 Task: Add Attachment from Google Drive to Card Card0000000039 in Board Board0000000010 in Workspace WS0000000004 in Trello. Add Cover Orange to Card Card0000000039 in Board Board0000000010 in Workspace WS0000000004 in Trello. Add "Add Label …" with "Title" Title0000000039 to Button Button0000000039 to Card Card0000000039 in Board Board0000000010 in Workspace WS0000000004 in Trello. Add Description DS0000000039 to Card Card0000000039 in Board Board0000000010 in Workspace WS0000000004 in Trello. Add Comment CM0000000039 to Card Card0000000039 in Board Board0000000010 in Workspace WS0000000004 in Trello
Action: Mouse moved to (836, 487)
Screenshot: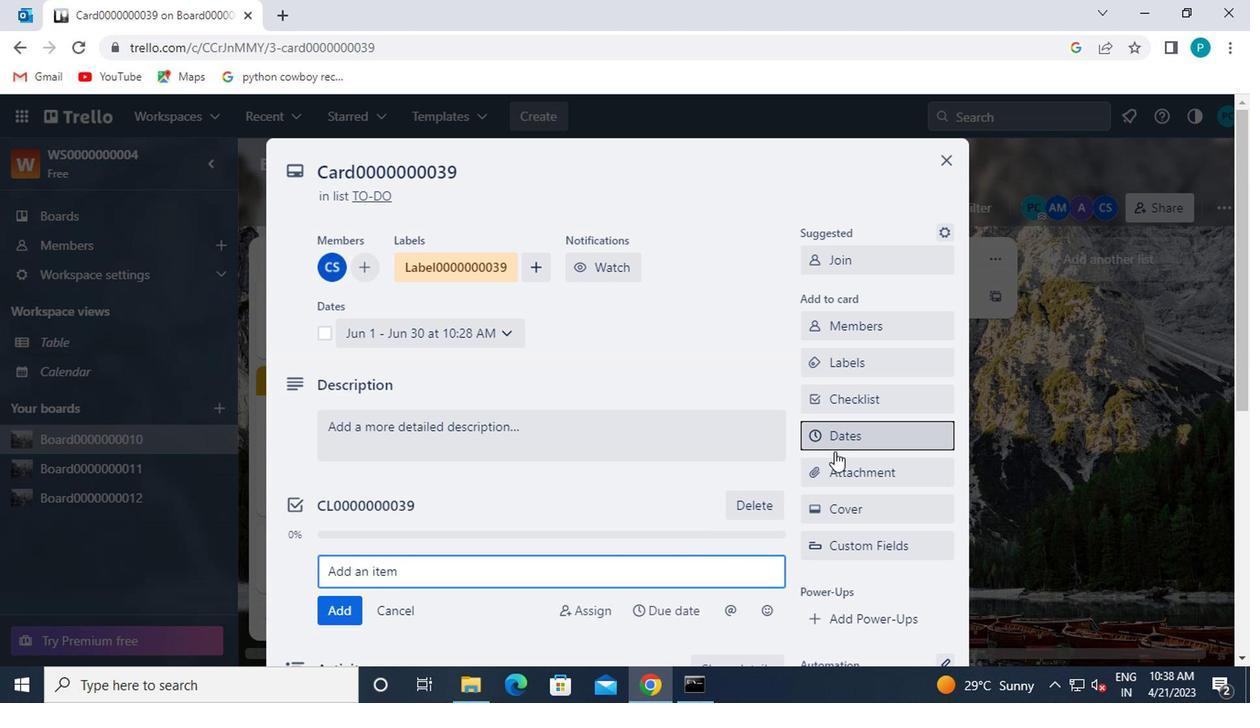 
Action: Mouse pressed left at (836, 487)
Screenshot: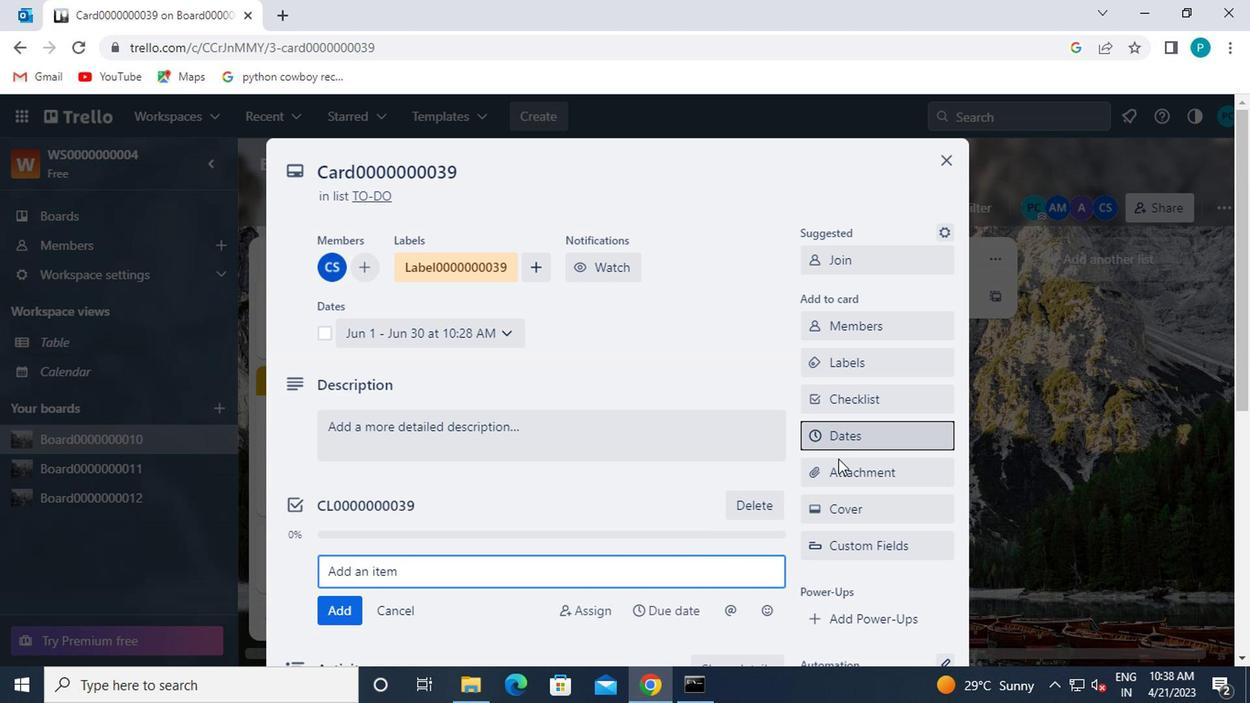 
Action: Mouse moved to (826, 259)
Screenshot: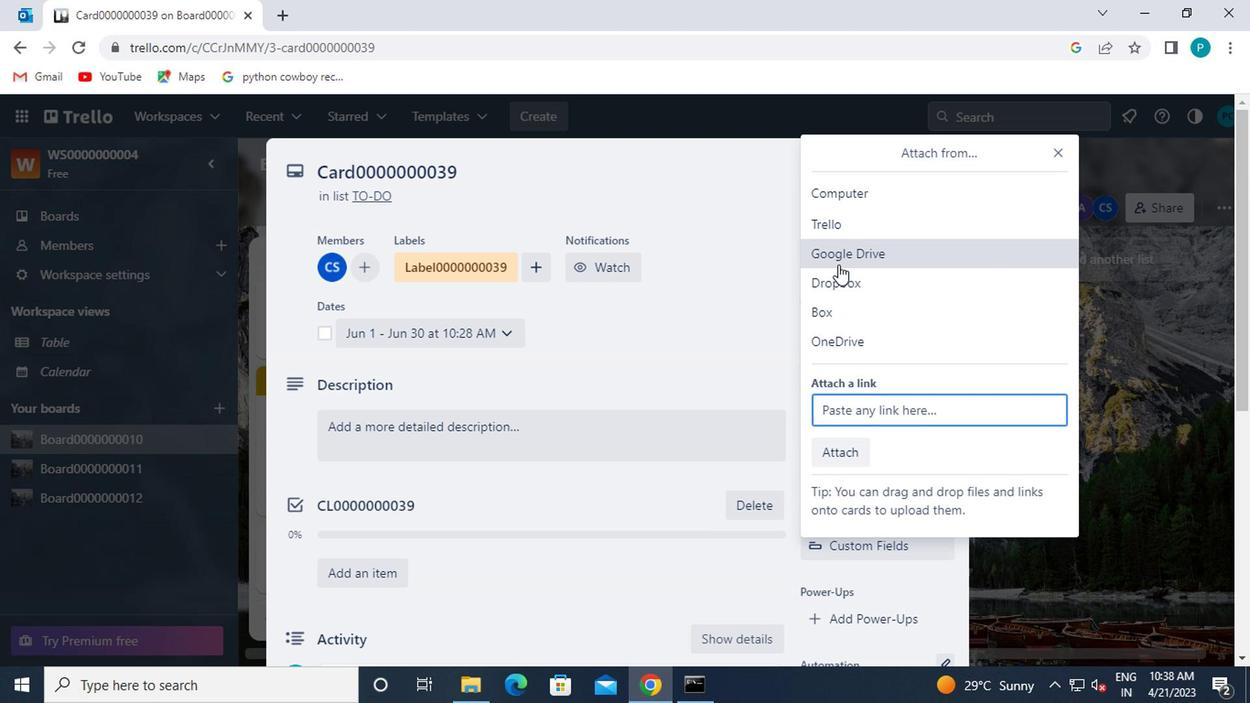 
Action: Mouse pressed left at (826, 259)
Screenshot: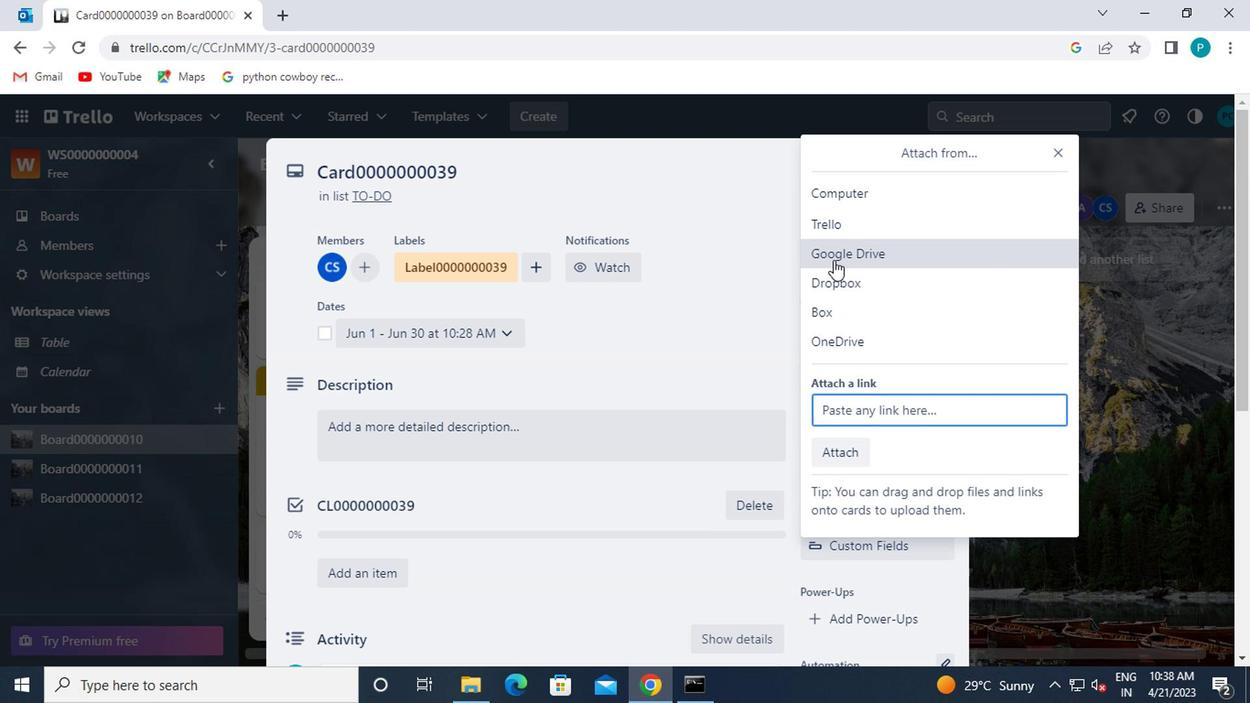 
Action: Mouse moved to (356, 435)
Screenshot: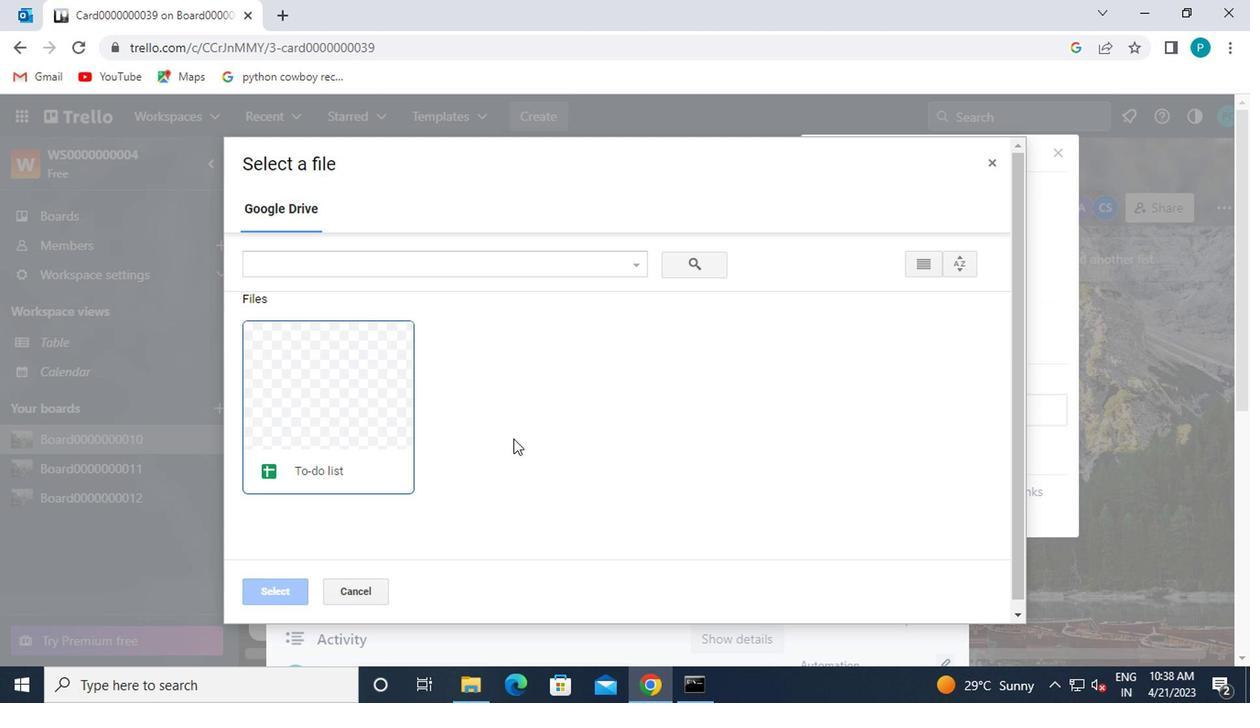 
Action: Mouse pressed left at (356, 435)
Screenshot: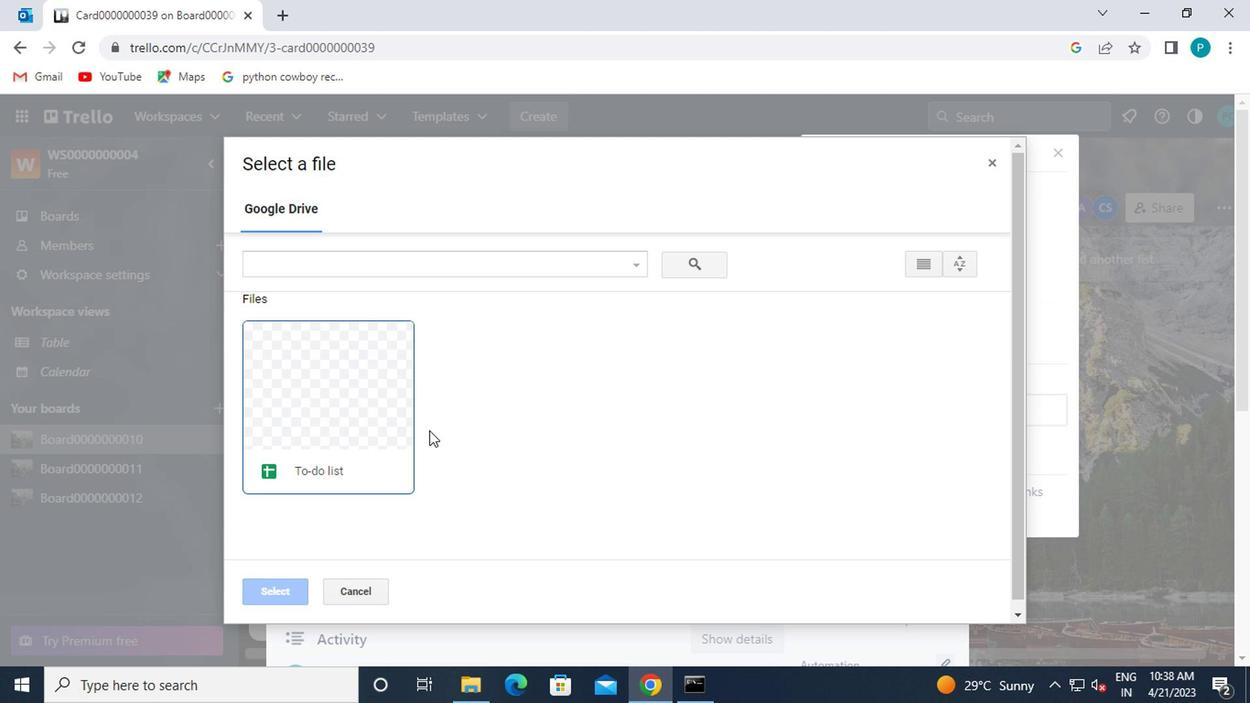 
Action: Mouse moved to (244, 608)
Screenshot: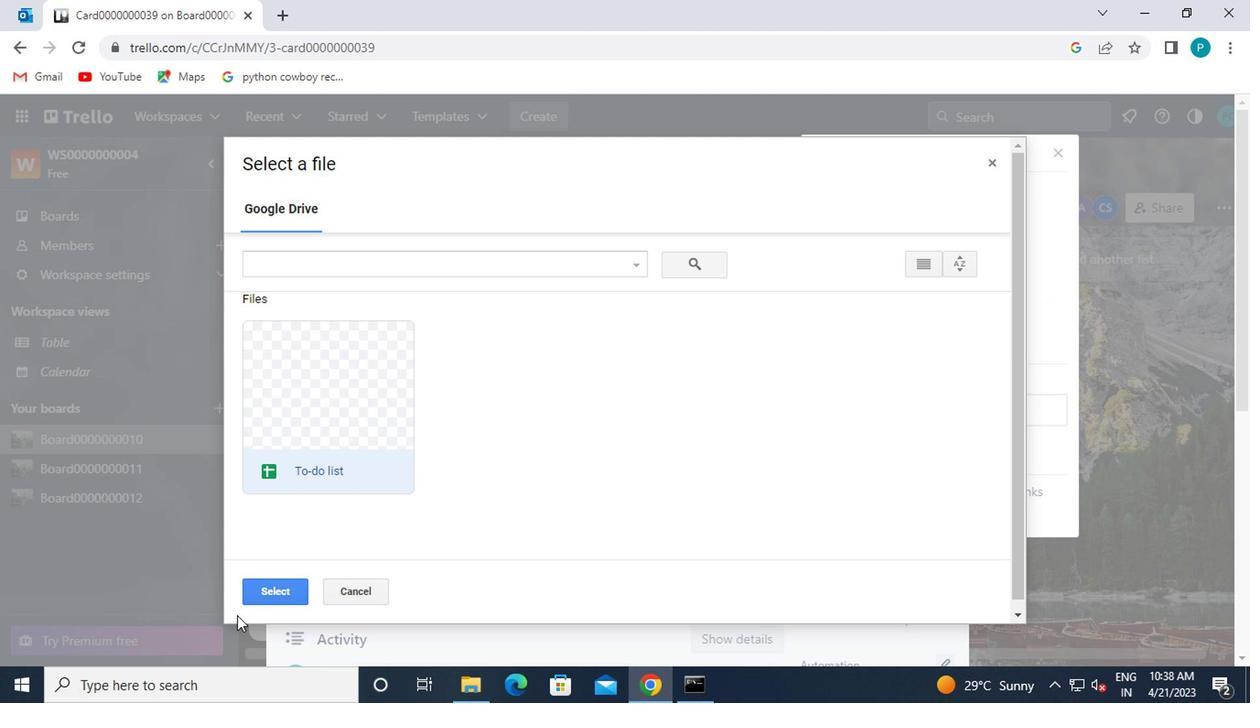 
Action: Mouse pressed left at (244, 608)
Screenshot: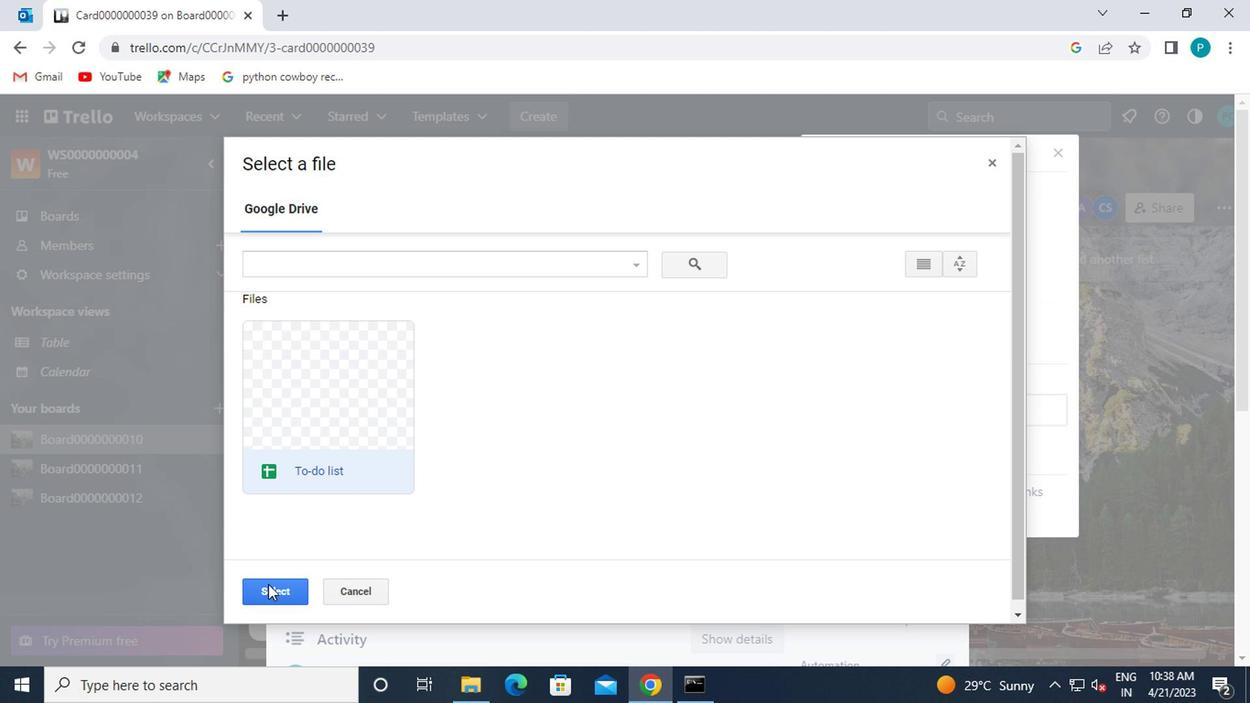 
Action: Mouse moved to (857, 420)
Screenshot: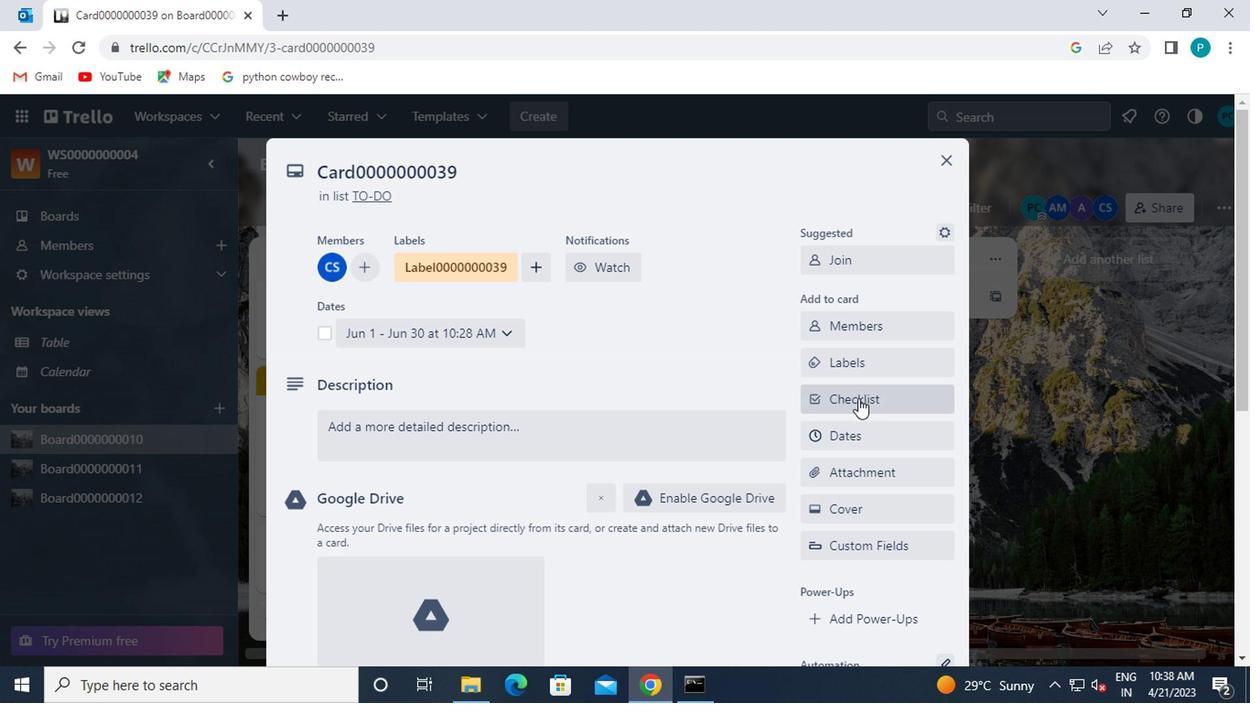 
Action: Mouse scrolled (857, 419) with delta (0, -1)
Screenshot: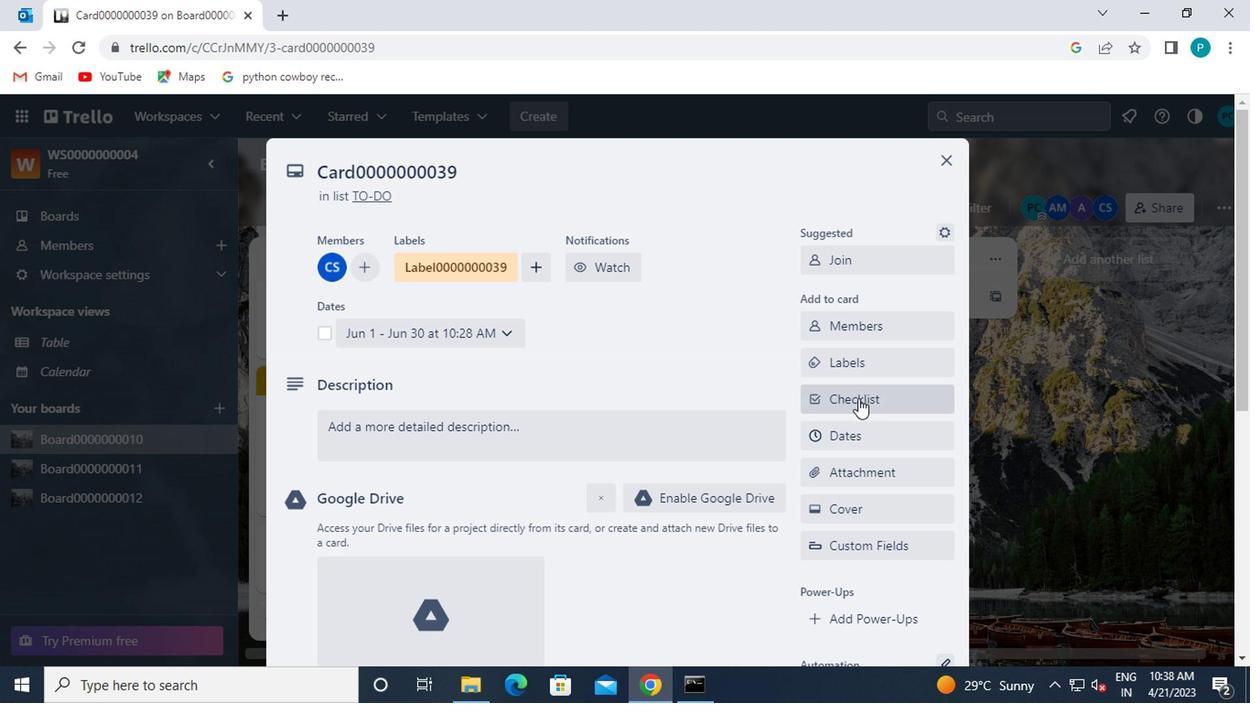 
Action: Mouse moved to (857, 421)
Screenshot: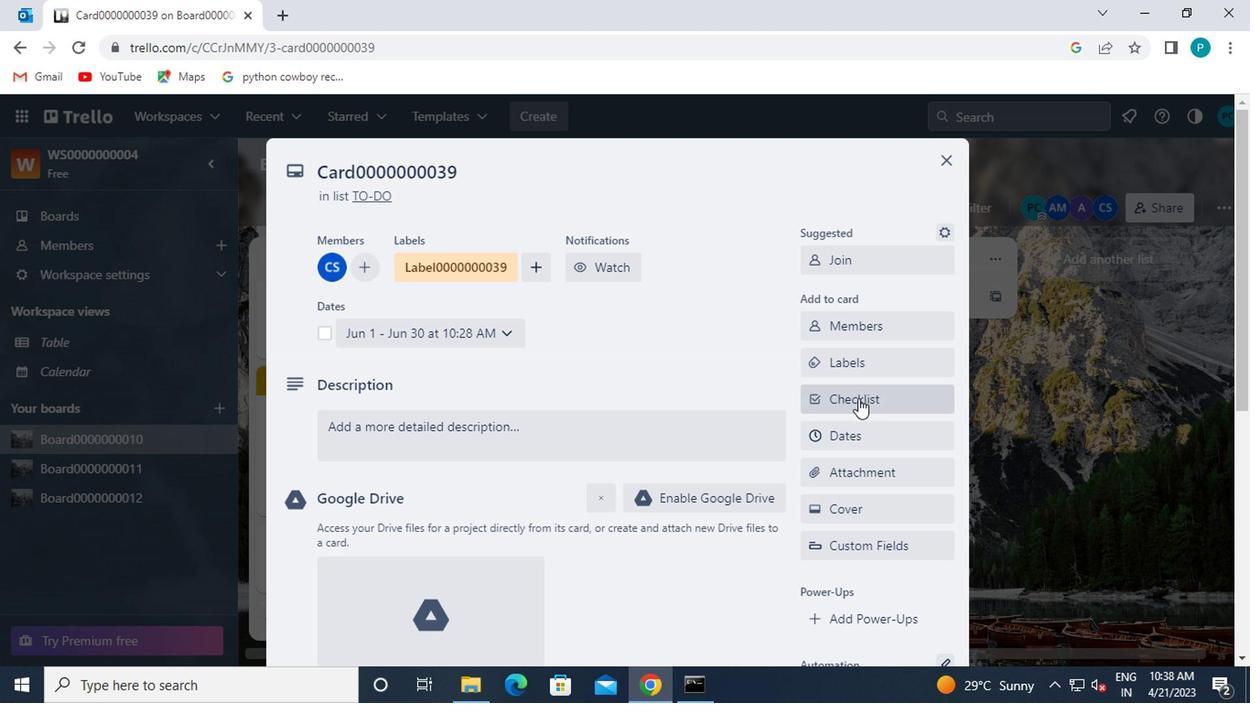 
Action: Mouse scrolled (857, 420) with delta (0, 0)
Screenshot: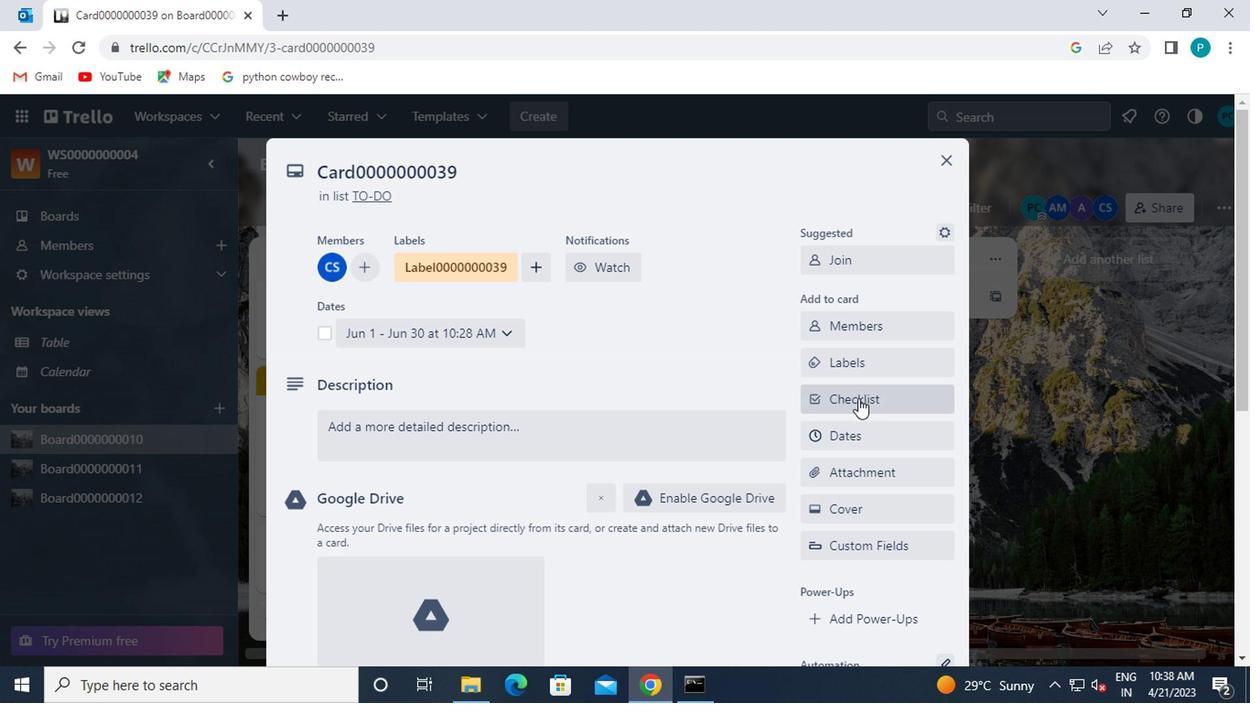 
Action: Mouse moved to (835, 333)
Screenshot: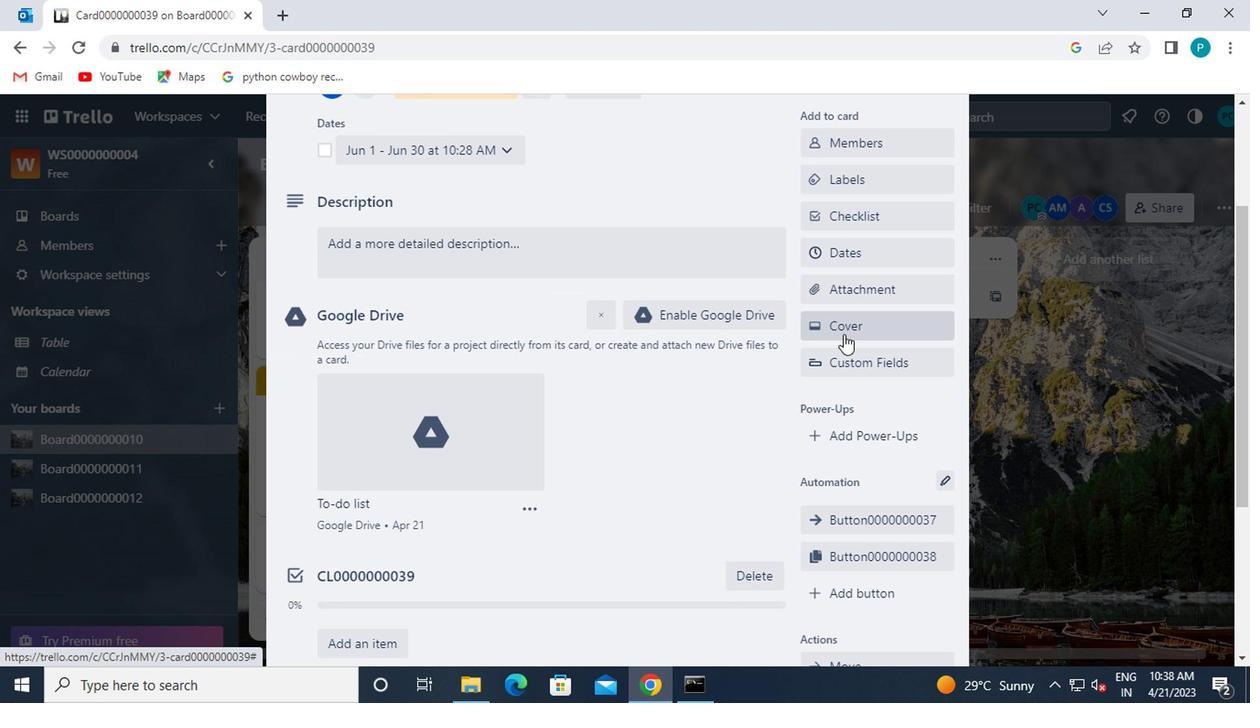 
Action: Mouse pressed left at (835, 333)
Screenshot: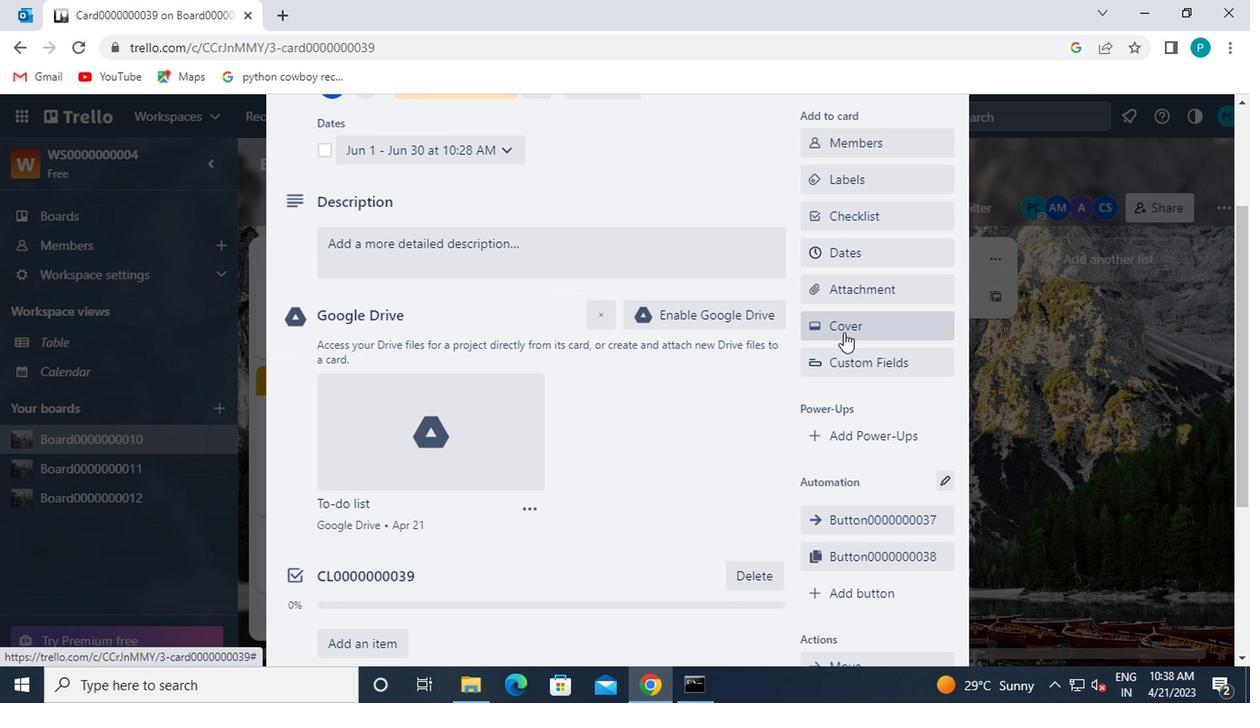 
Action: Mouse moved to (921, 329)
Screenshot: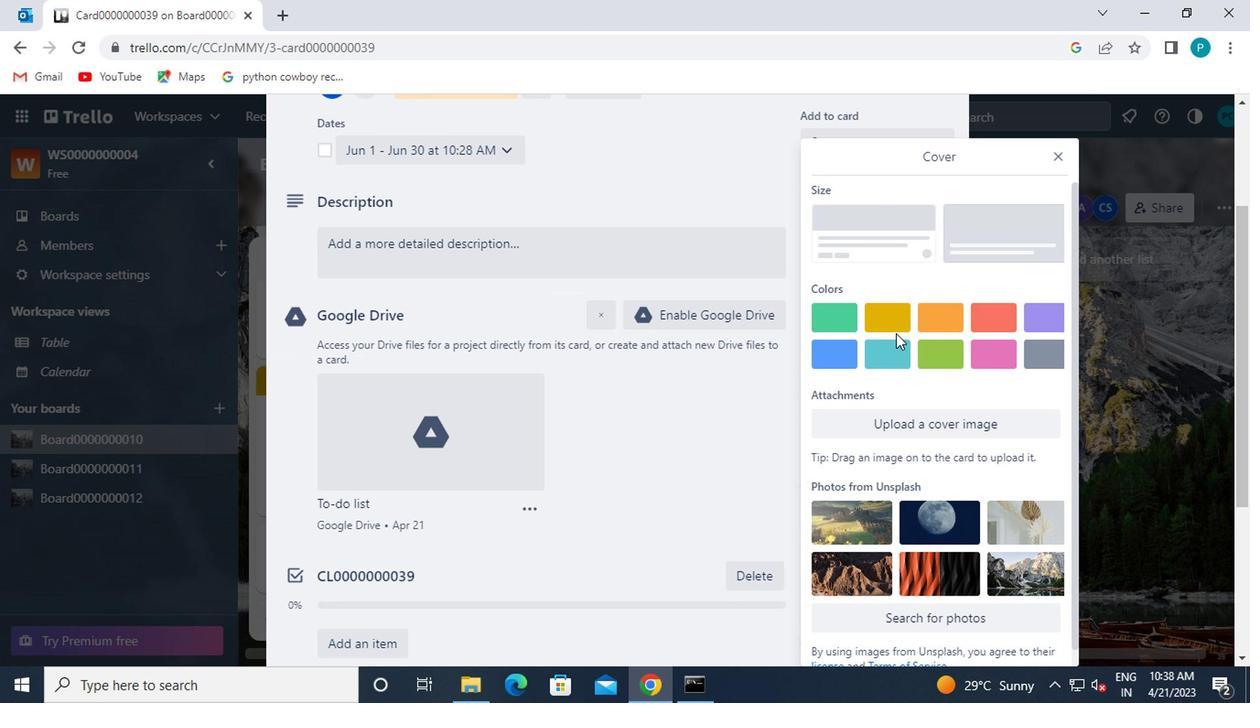 
Action: Mouse pressed left at (921, 329)
Screenshot: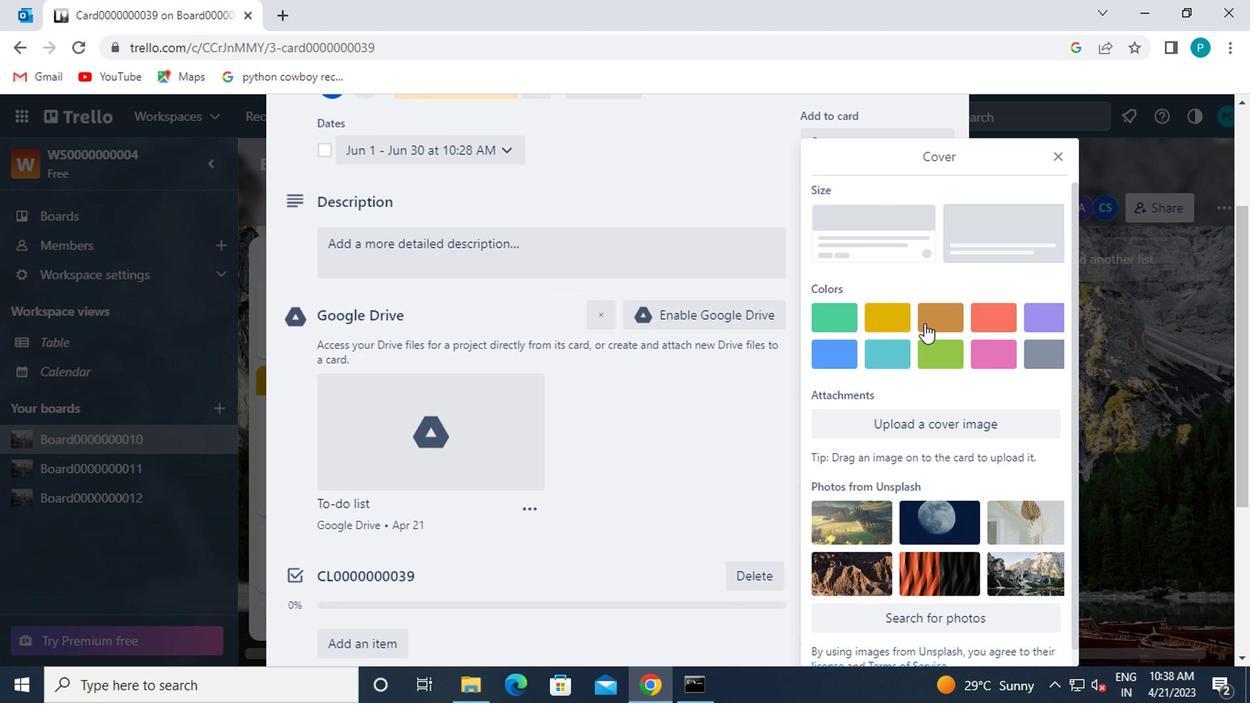 
Action: Mouse moved to (1057, 141)
Screenshot: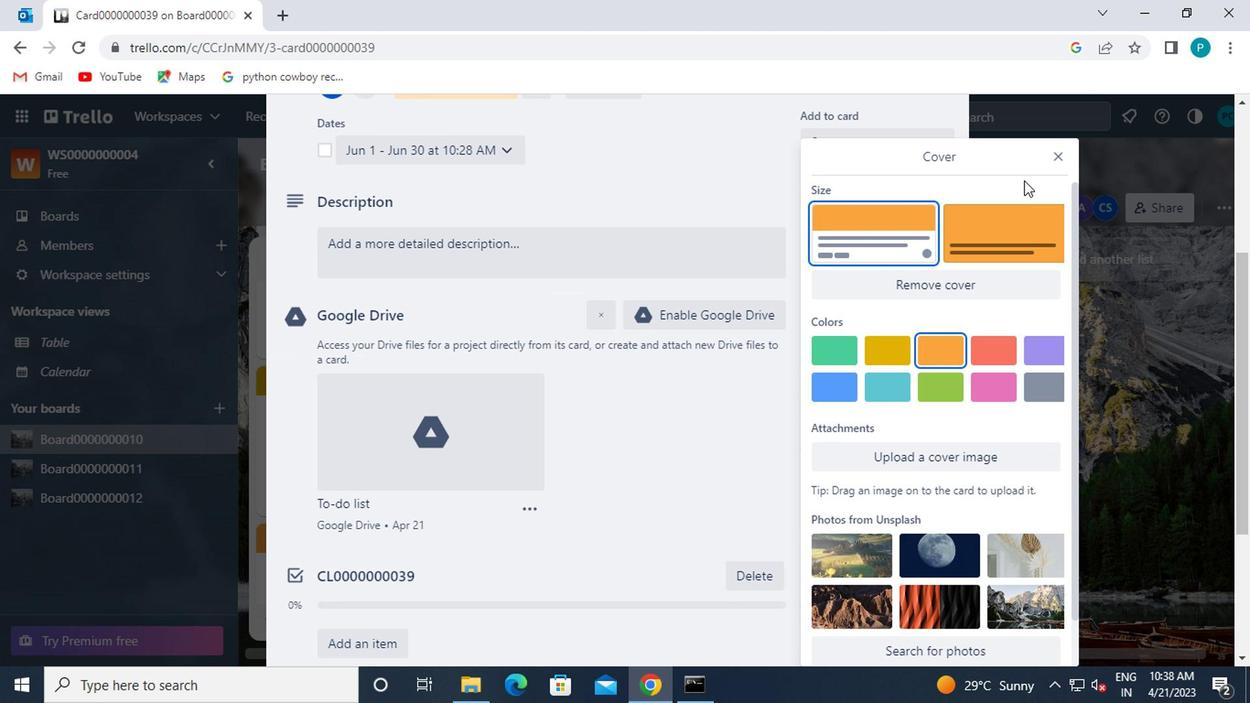 
Action: Mouse pressed left at (1057, 141)
Screenshot: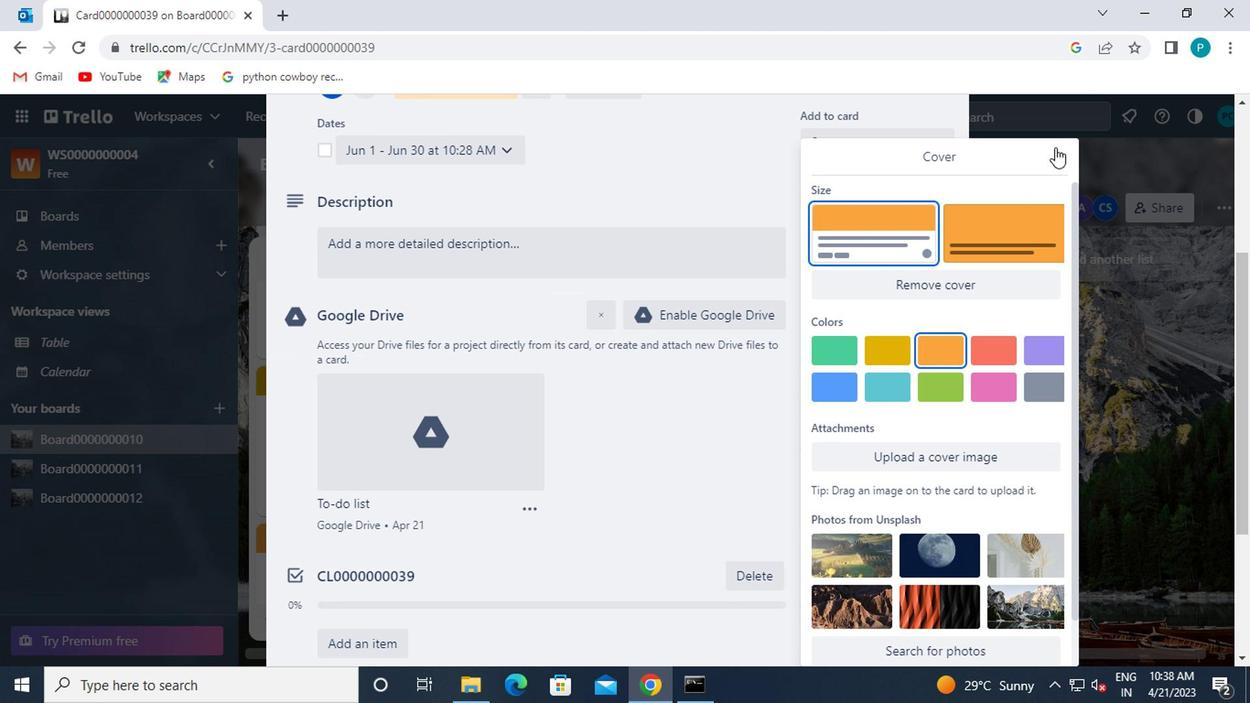 
Action: Mouse moved to (742, 417)
Screenshot: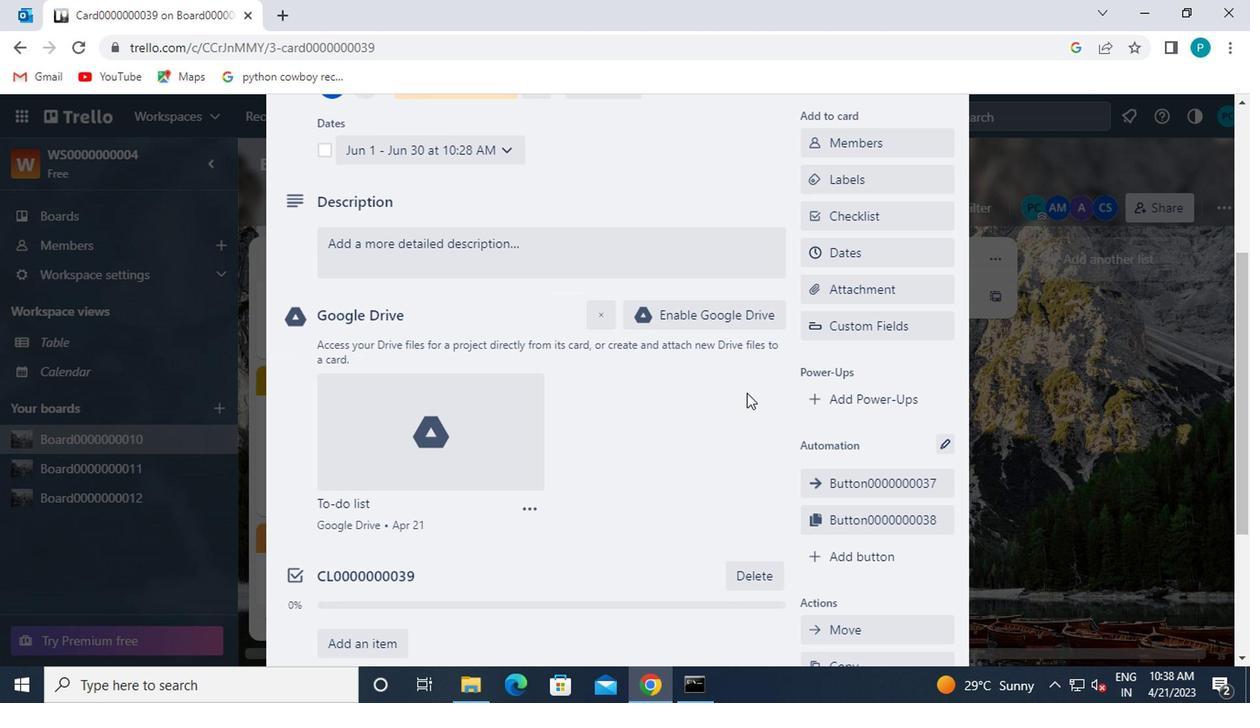 
Action: Mouse scrolled (742, 416) with delta (0, 0)
Screenshot: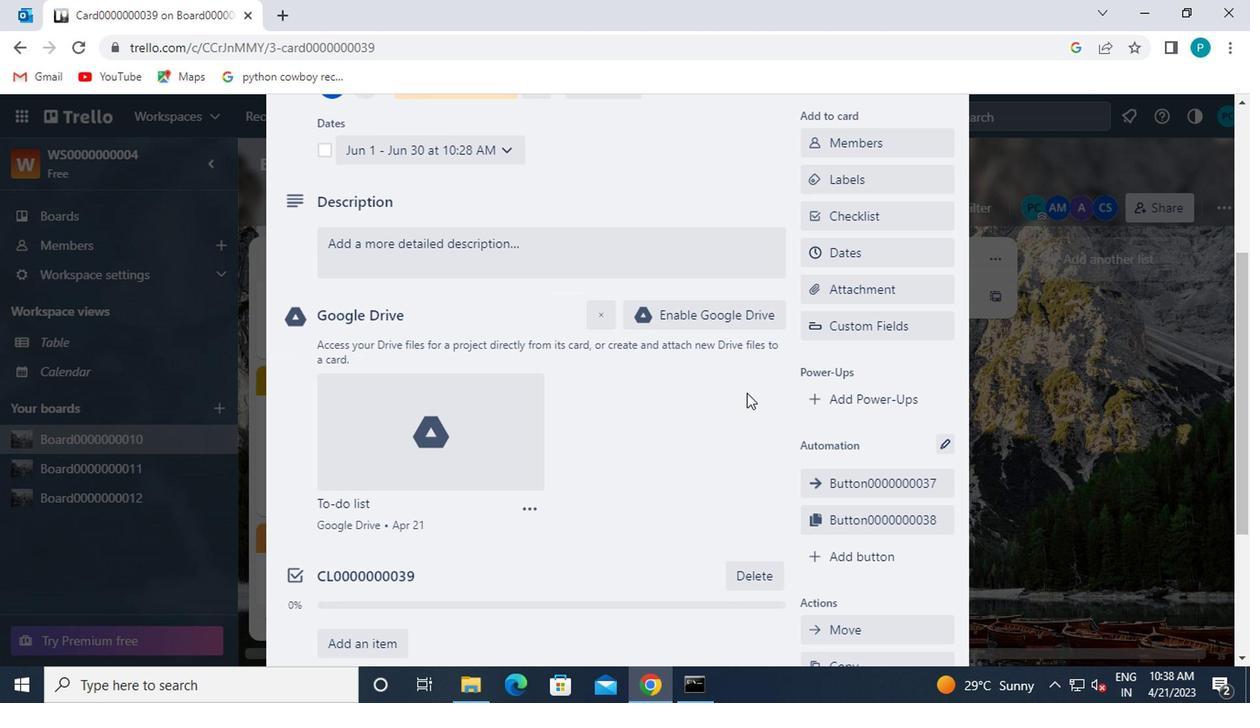 
Action: Mouse moved to (829, 469)
Screenshot: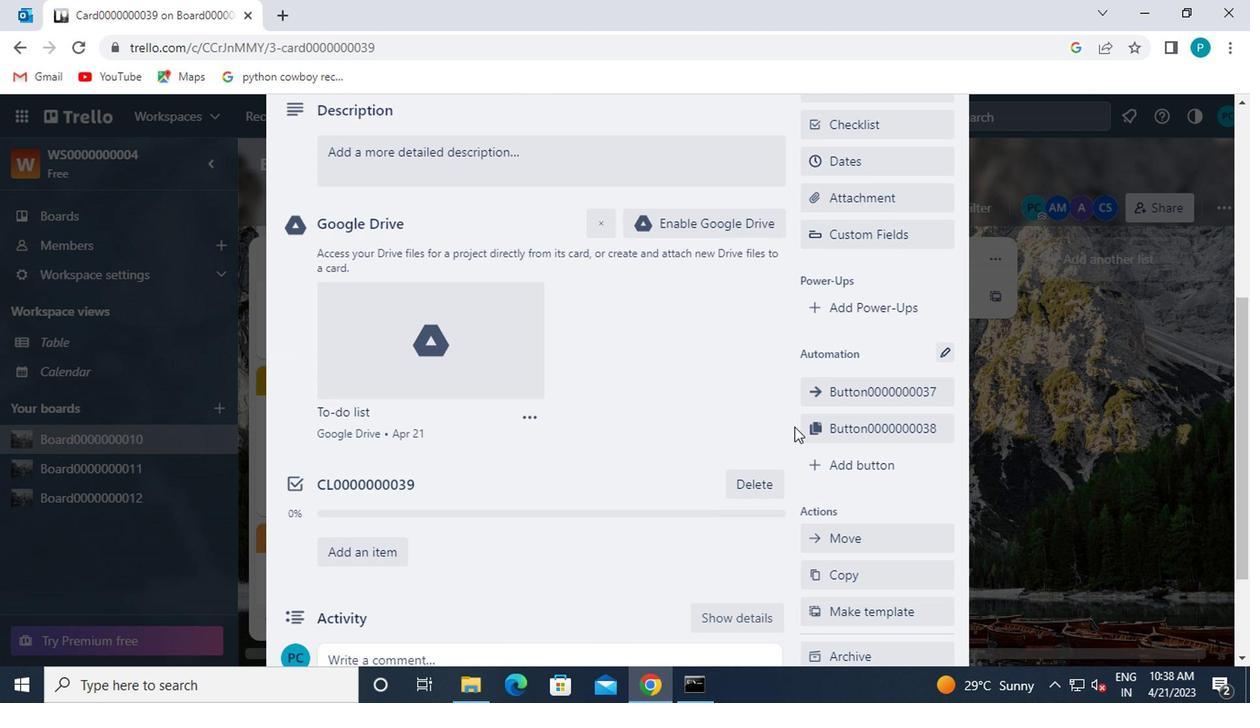 
Action: Mouse pressed left at (829, 469)
Screenshot: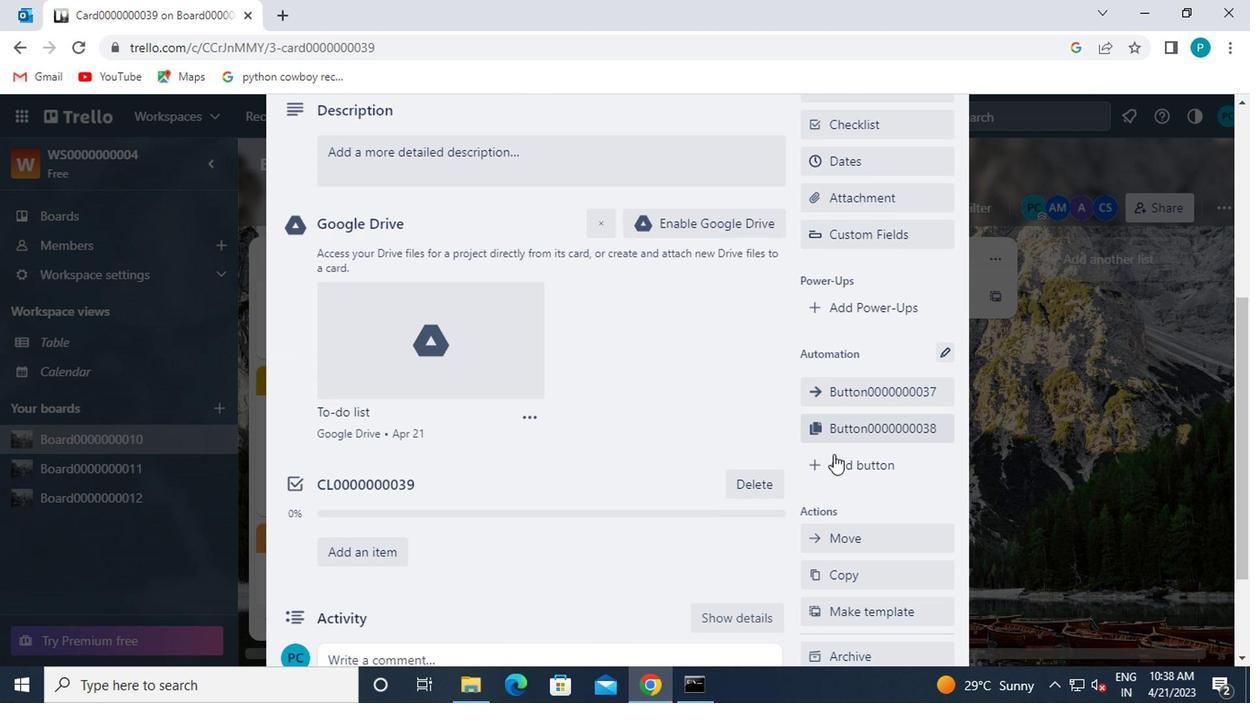 
Action: Mouse moved to (851, 317)
Screenshot: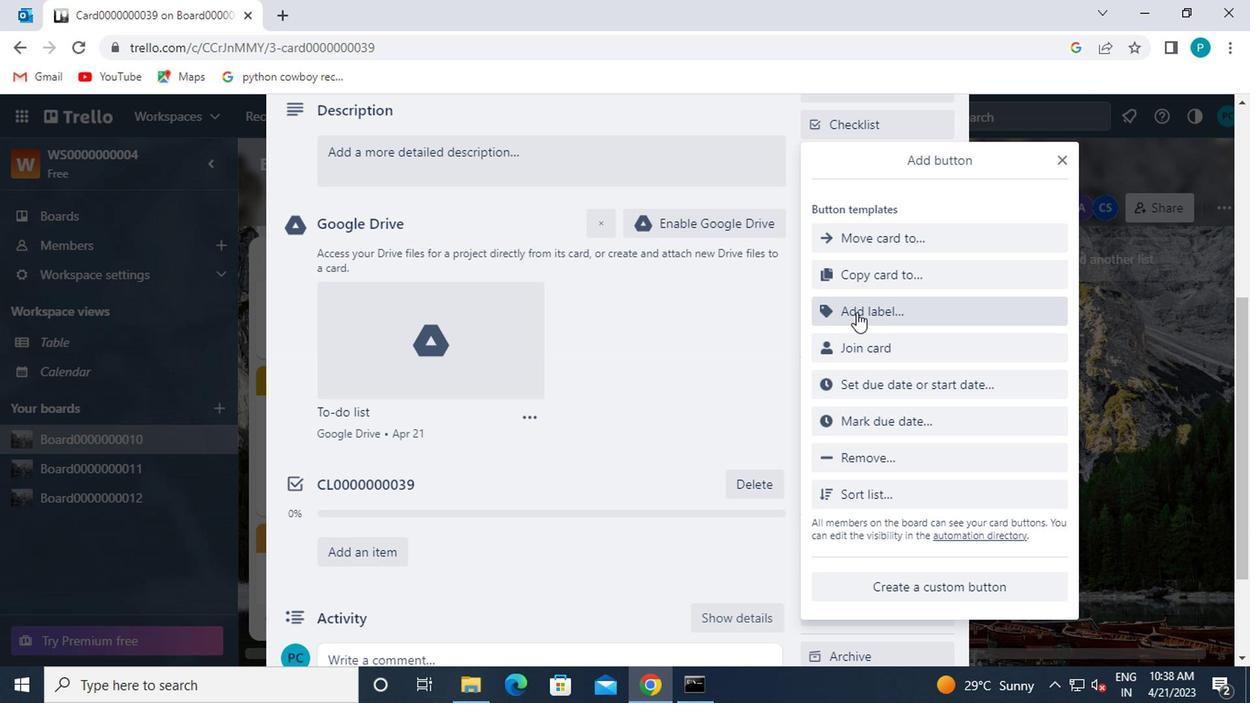 
Action: Mouse pressed left at (851, 317)
Screenshot: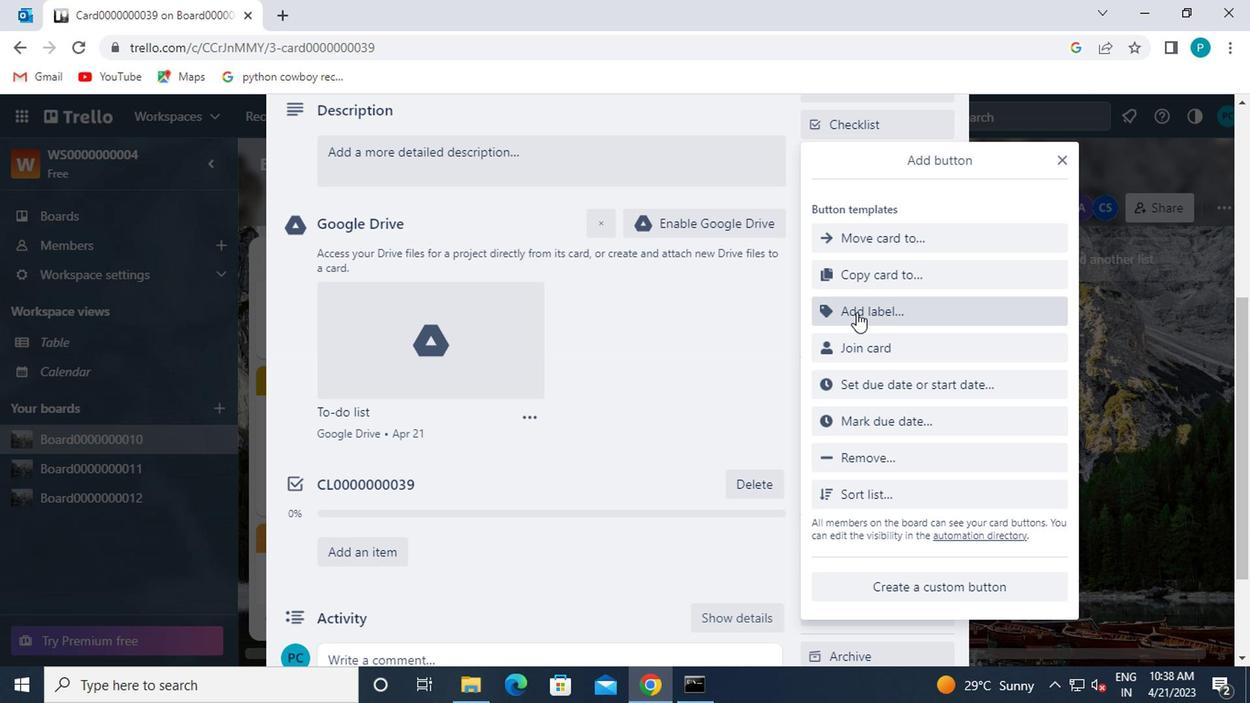 
Action: Mouse moved to (877, 235)
Screenshot: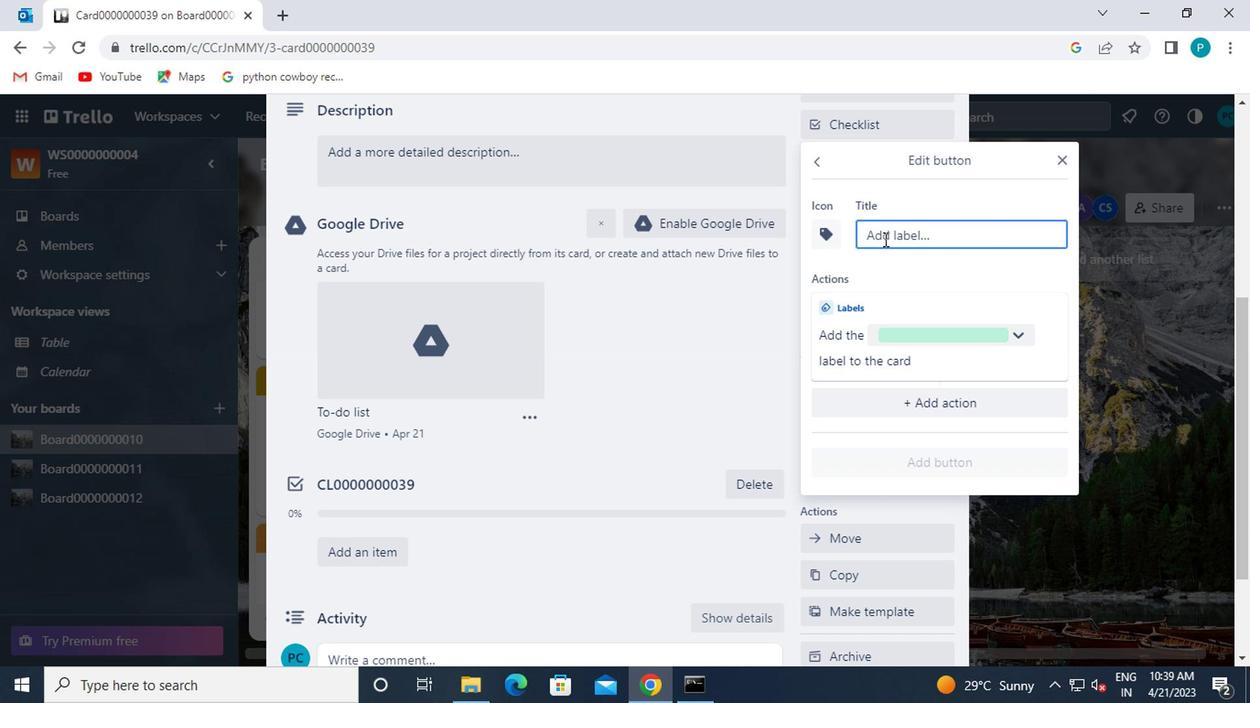 
Action: Mouse pressed left at (877, 235)
Screenshot: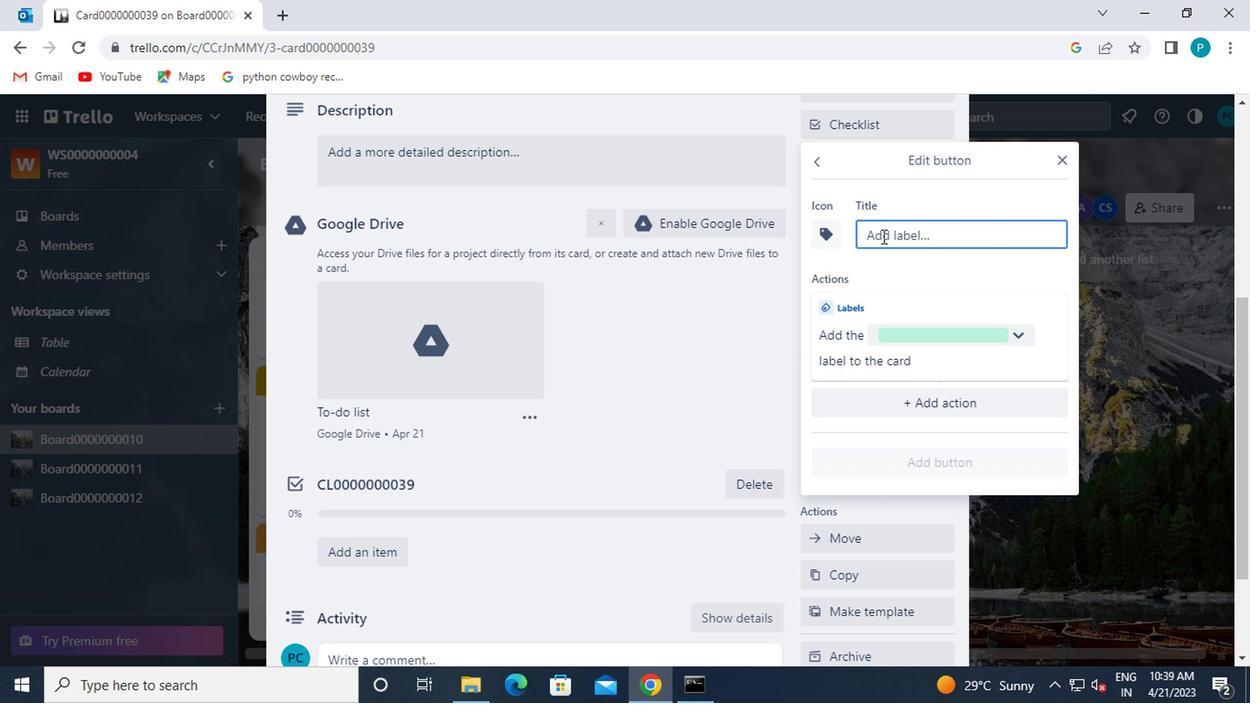 
Action: Key pressed <Key.caps_lock>t<Key.caps_lock><Key.backspace>t<Key.caps_lock>itle0000000039
Screenshot: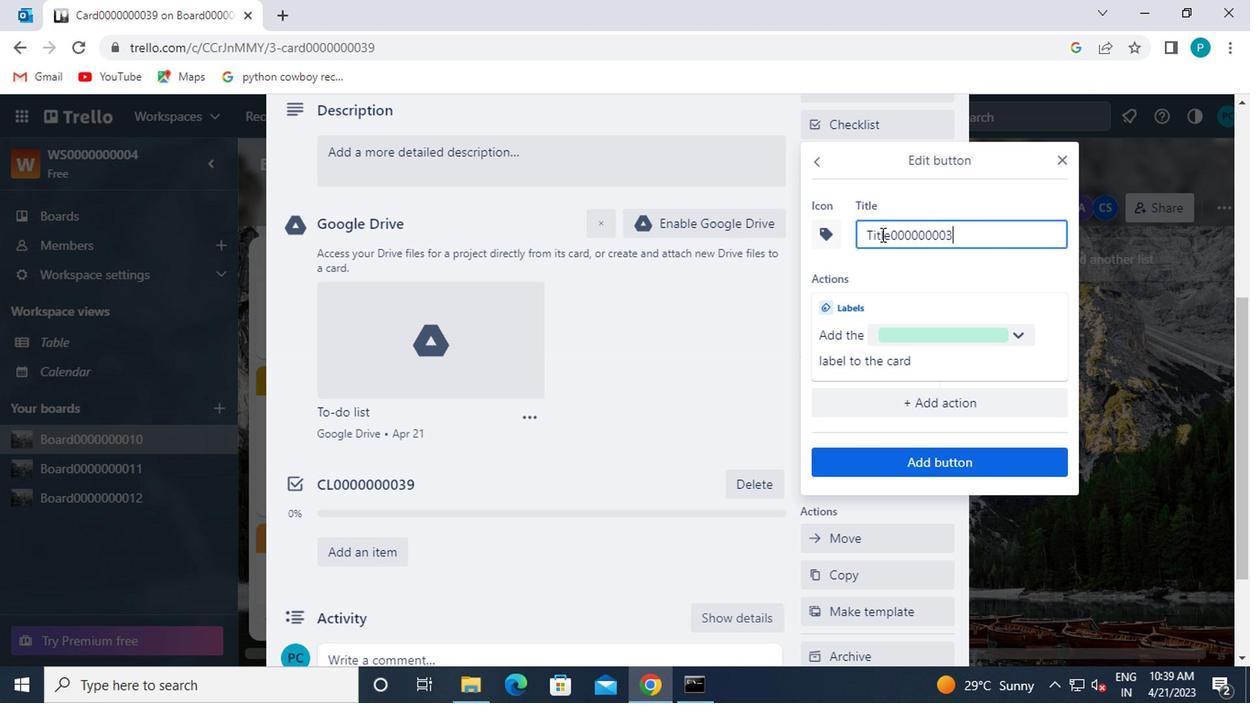 
Action: Mouse moved to (944, 478)
Screenshot: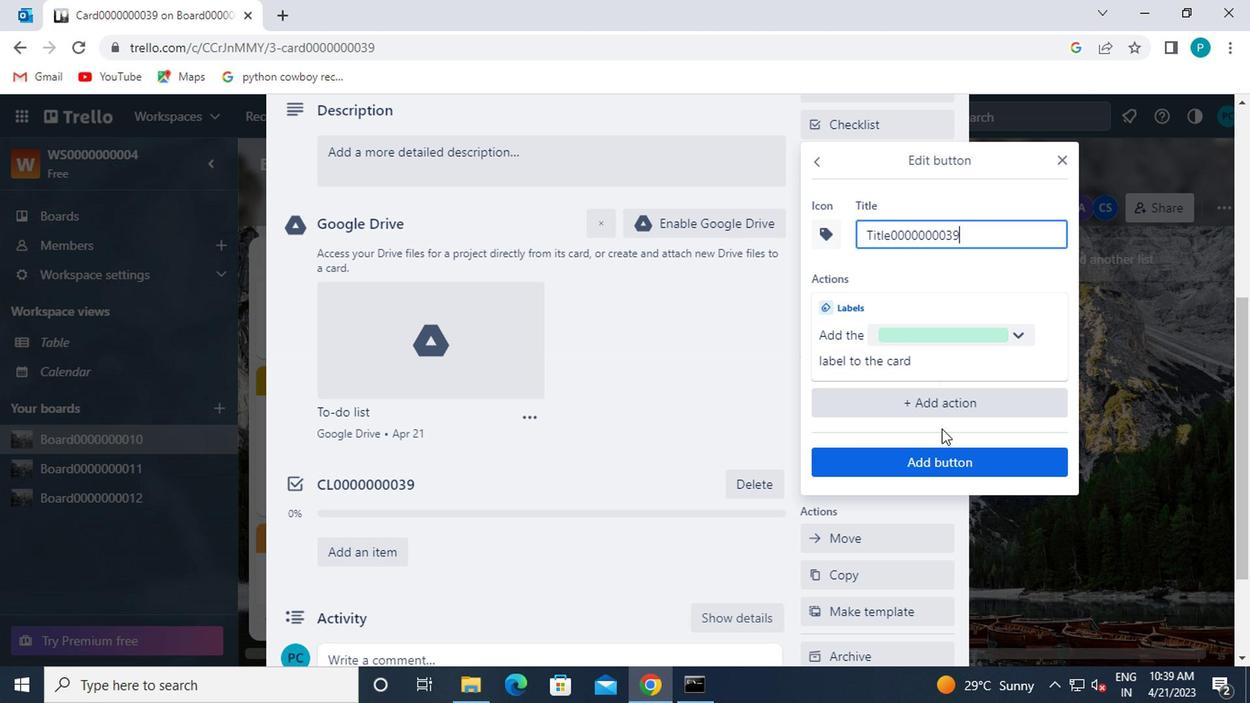 
Action: Mouse pressed left at (944, 478)
Screenshot: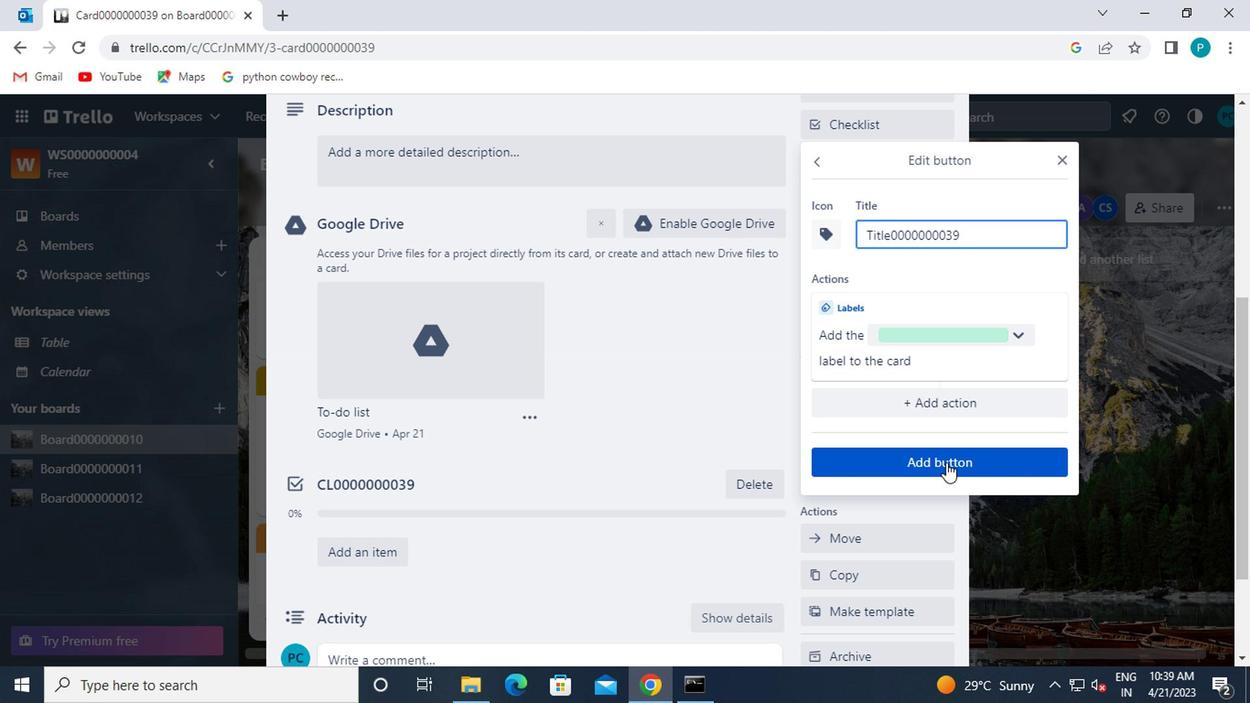 
Action: Mouse moved to (513, 495)
Screenshot: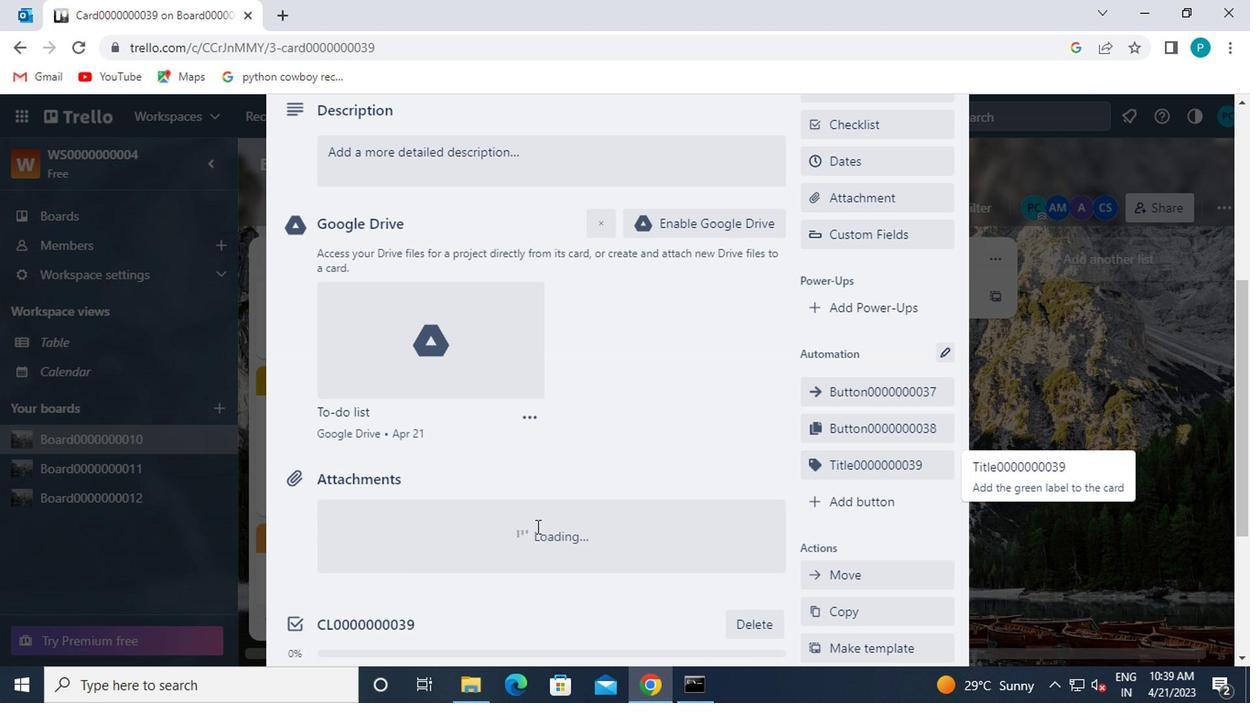 
Action: Mouse scrolled (513, 495) with delta (0, 0)
Screenshot: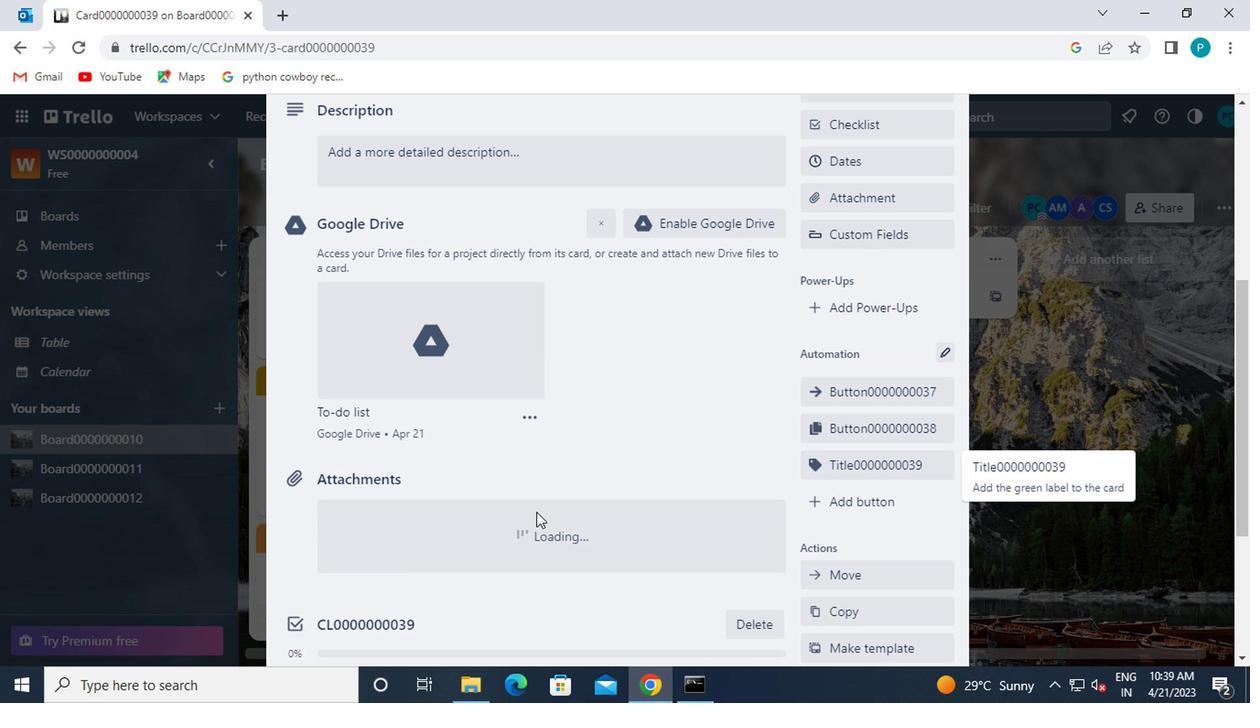 
Action: Mouse moved to (418, 250)
Screenshot: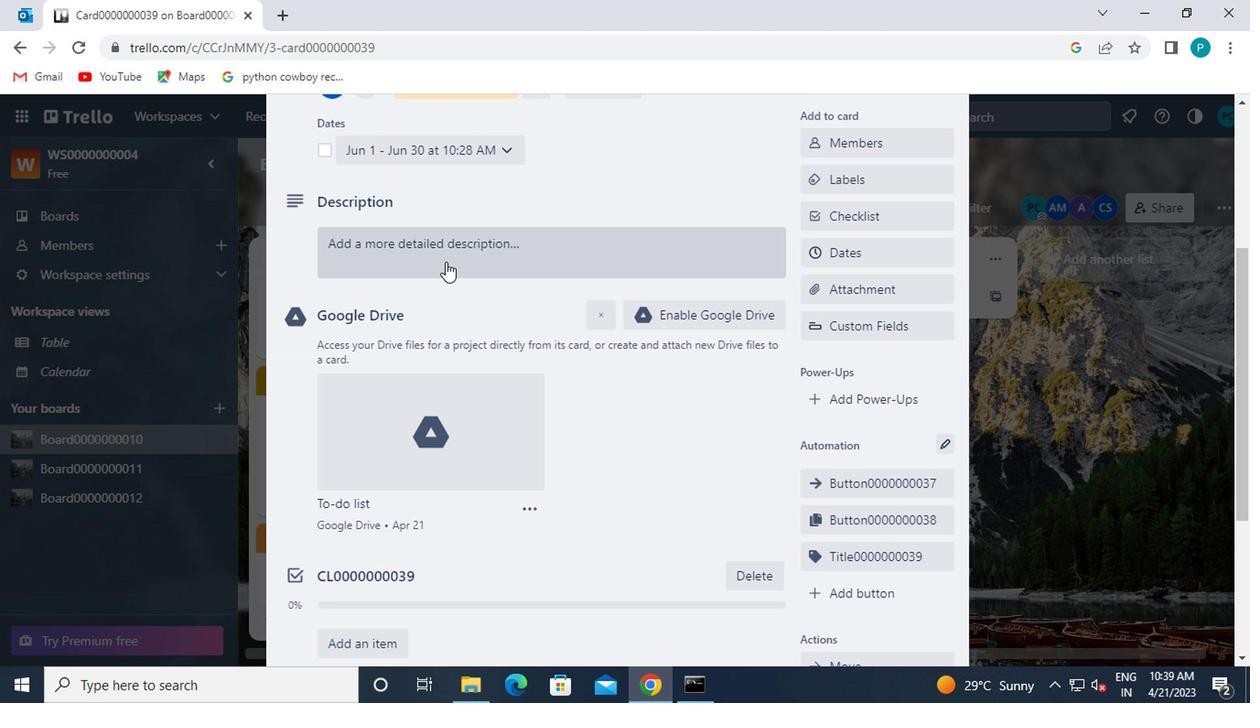 
Action: Mouse pressed left at (418, 250)
Screenshot: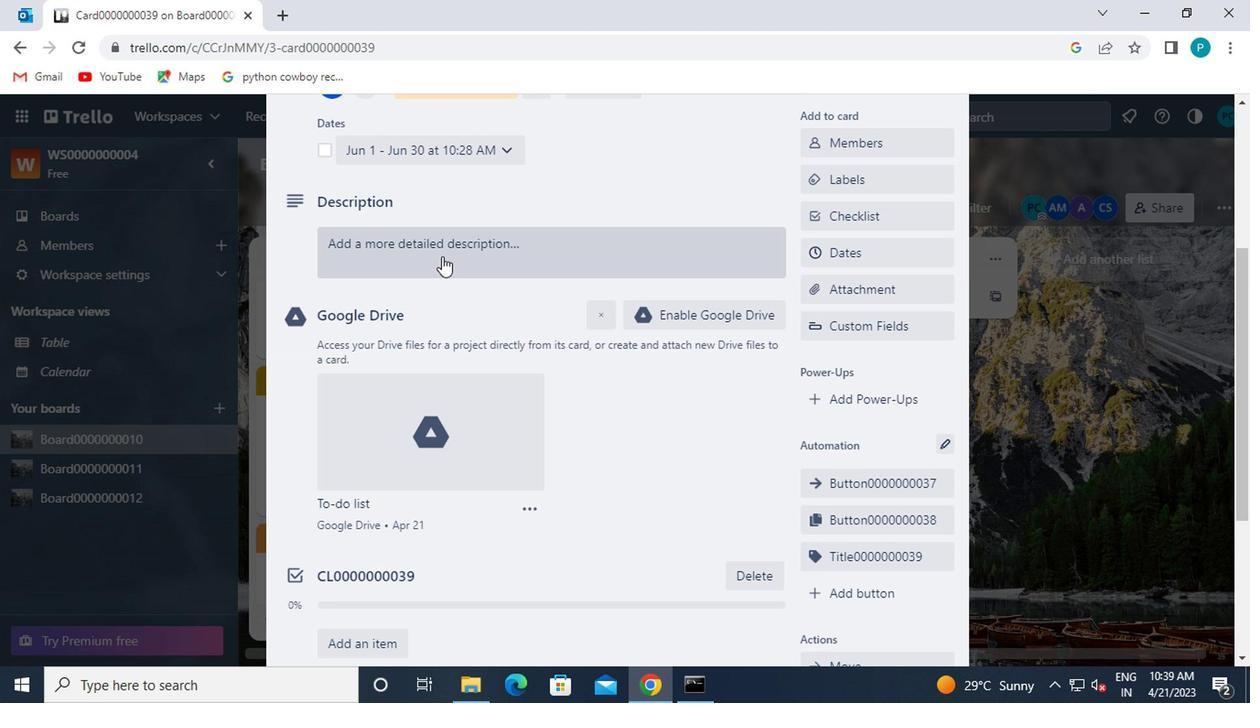
Action: Key pressed <Key.caps_lock>ds0000000039
Screenshot: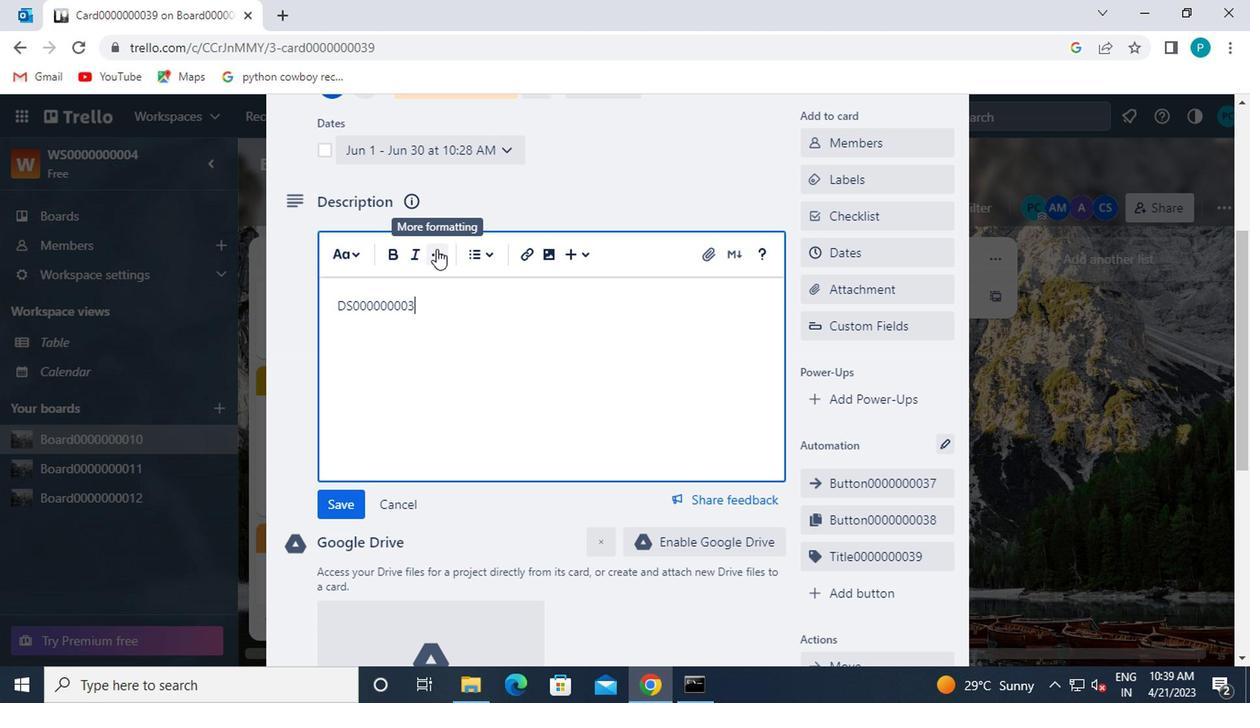 
Action: Mouse moved to (314, 512)
Screenshot: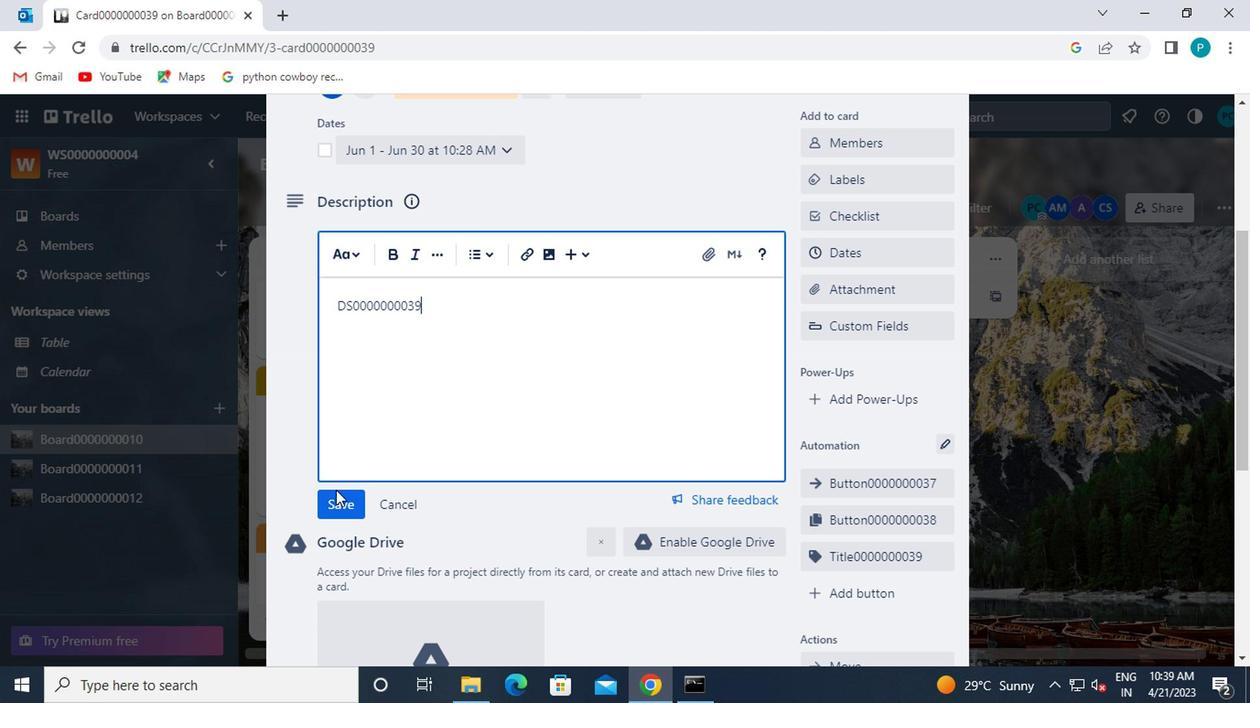 
Action: Mouse pressed left at (314, 512)
Screenshot: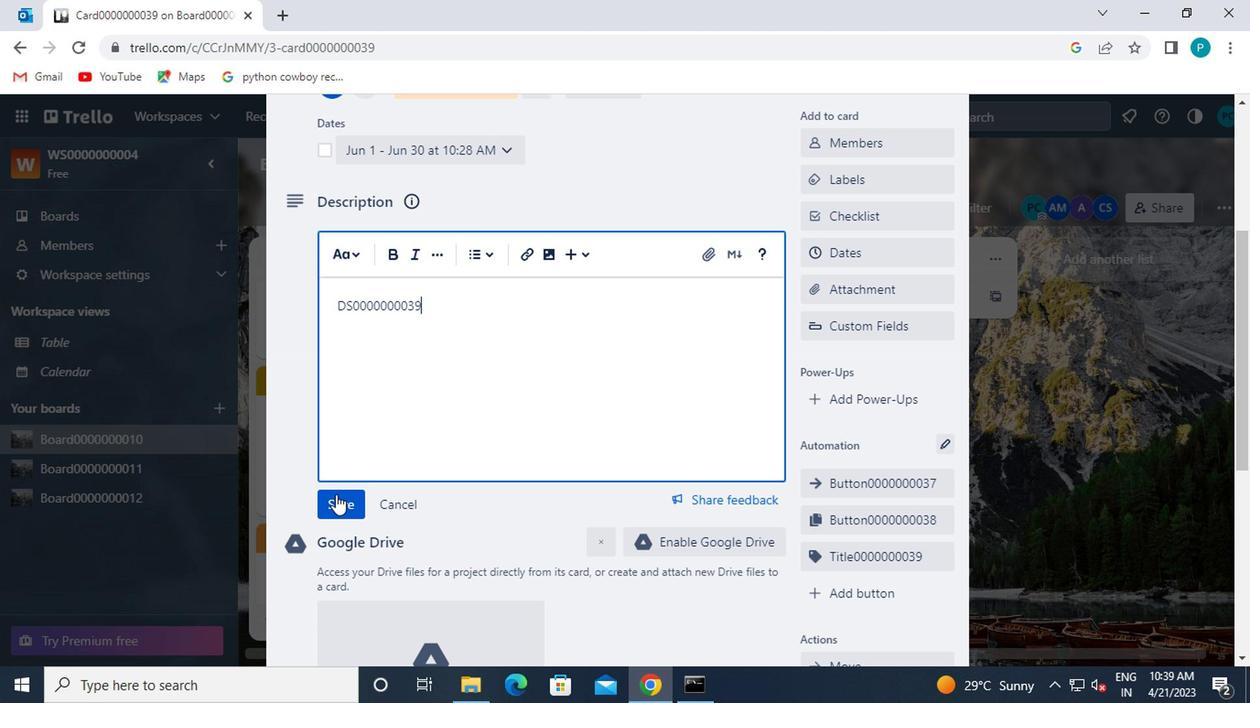 
Action: Mouse moved to (360, 528)
Screenshot: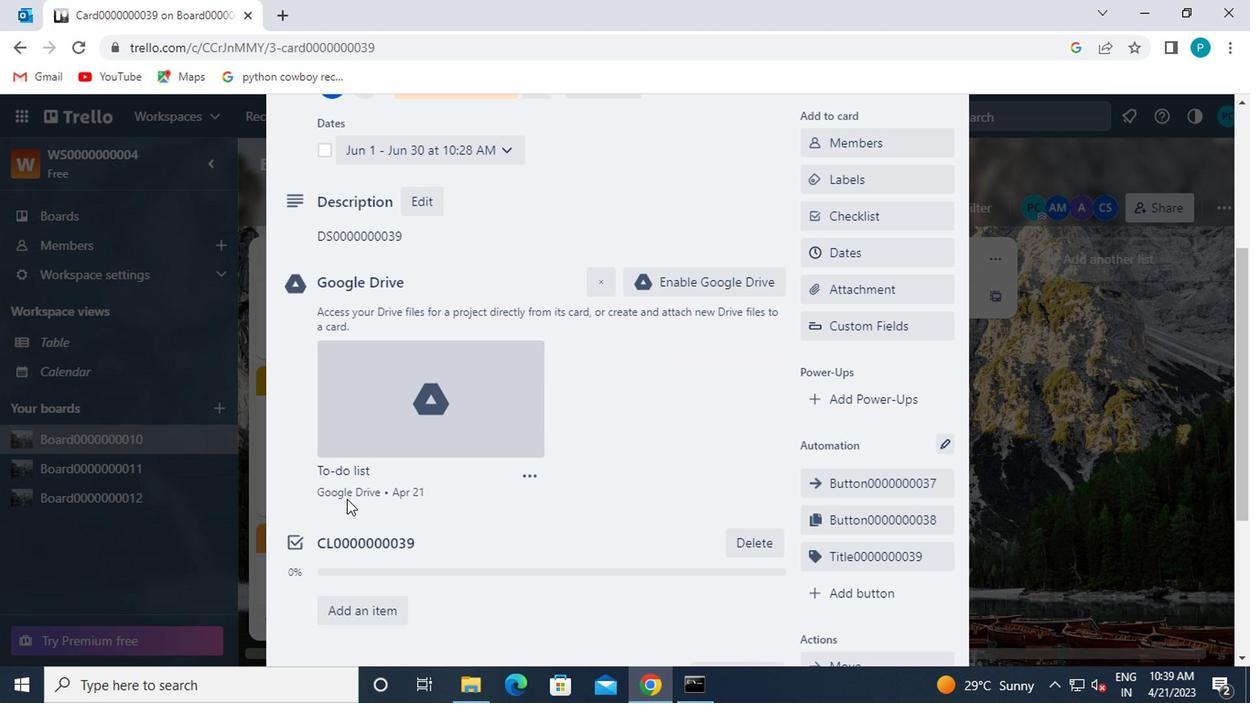 
Action: Mouse scrolled (360, 526) with delta (0, -1)
Screenshot: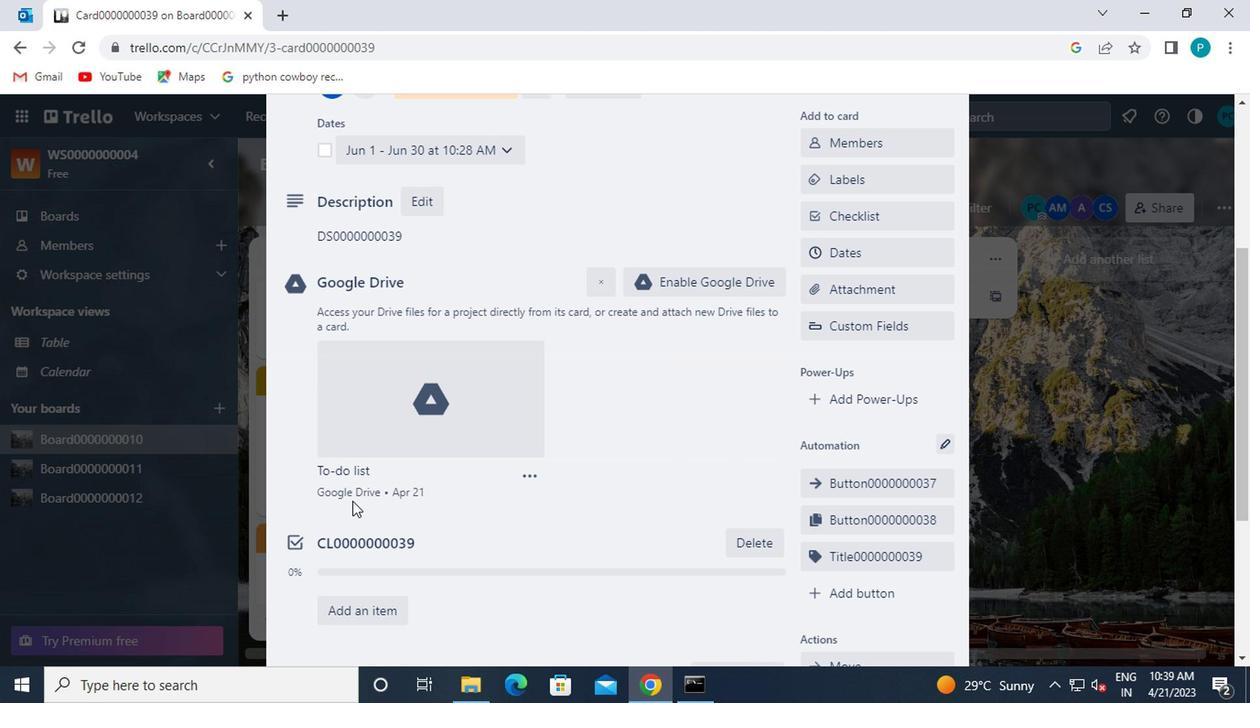 
Action: Mouse moved to (360, 528)
Screenshot: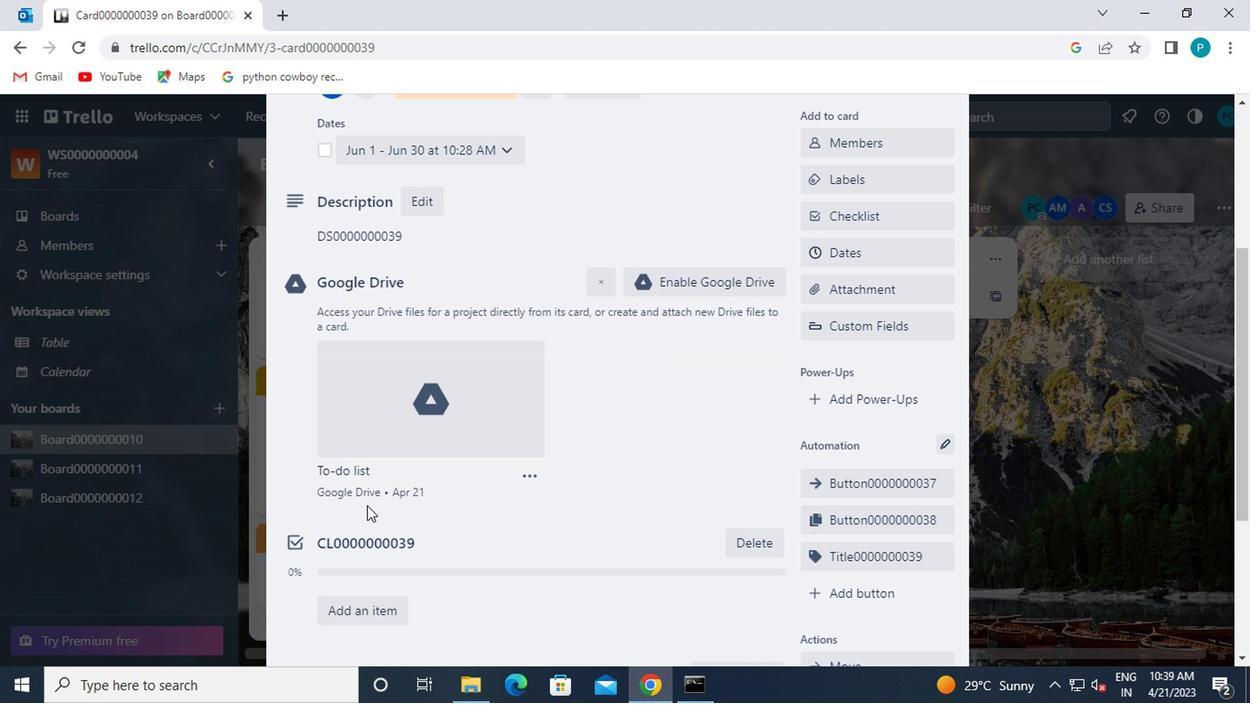
Action: Mouse scrolled (360, 526) with delta (0, -1)
Screenshot: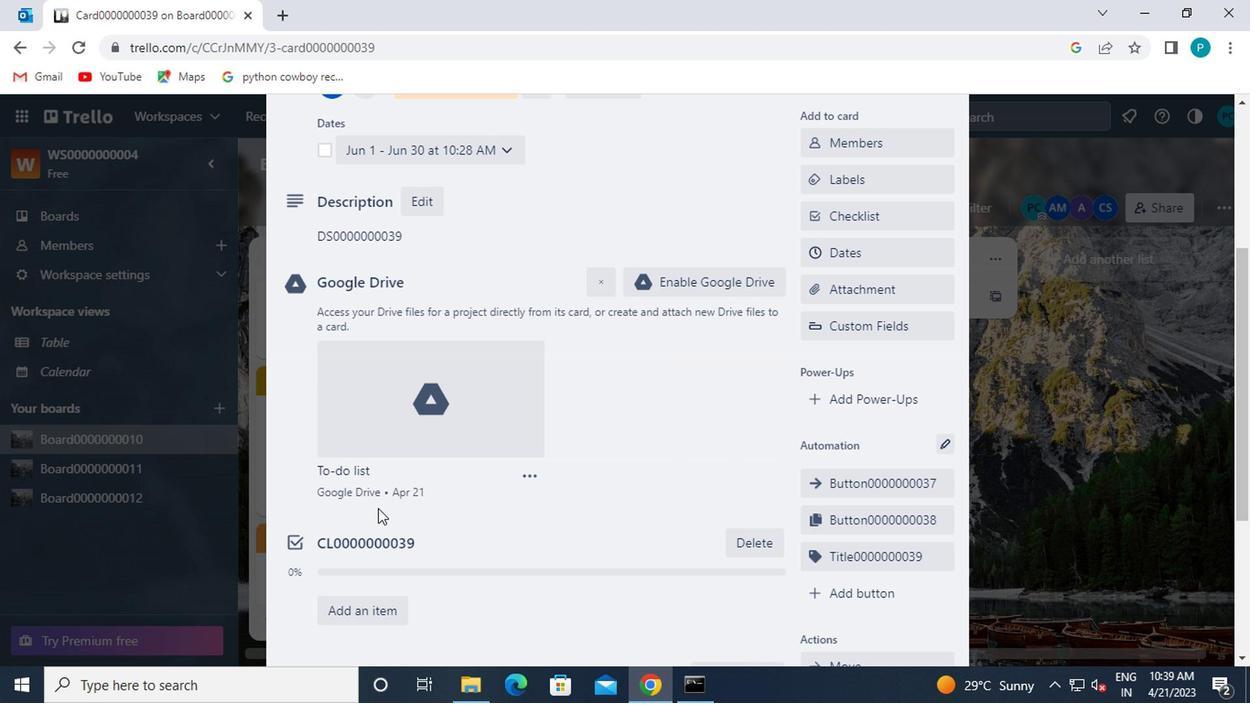 
Action: Mouse scrolled (360, 526) with delta (0, -1)
Screenshot: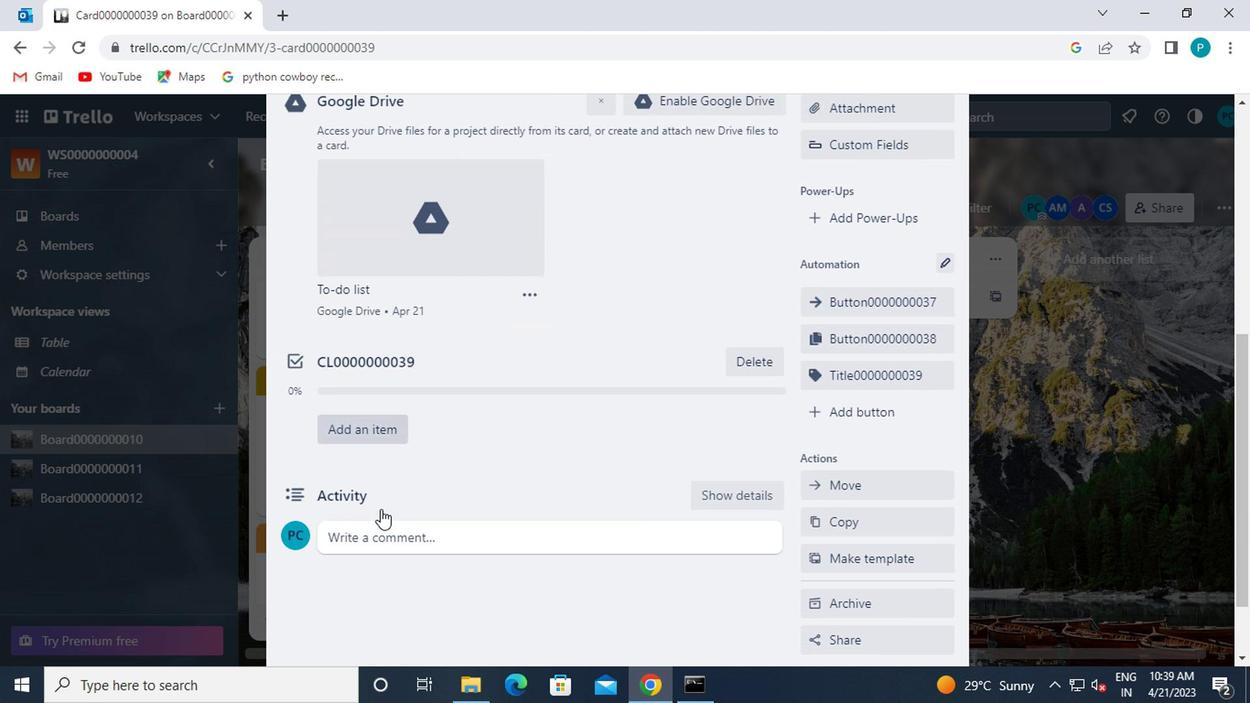 
Action: Mouse moved to (334, 452)
Screenshot: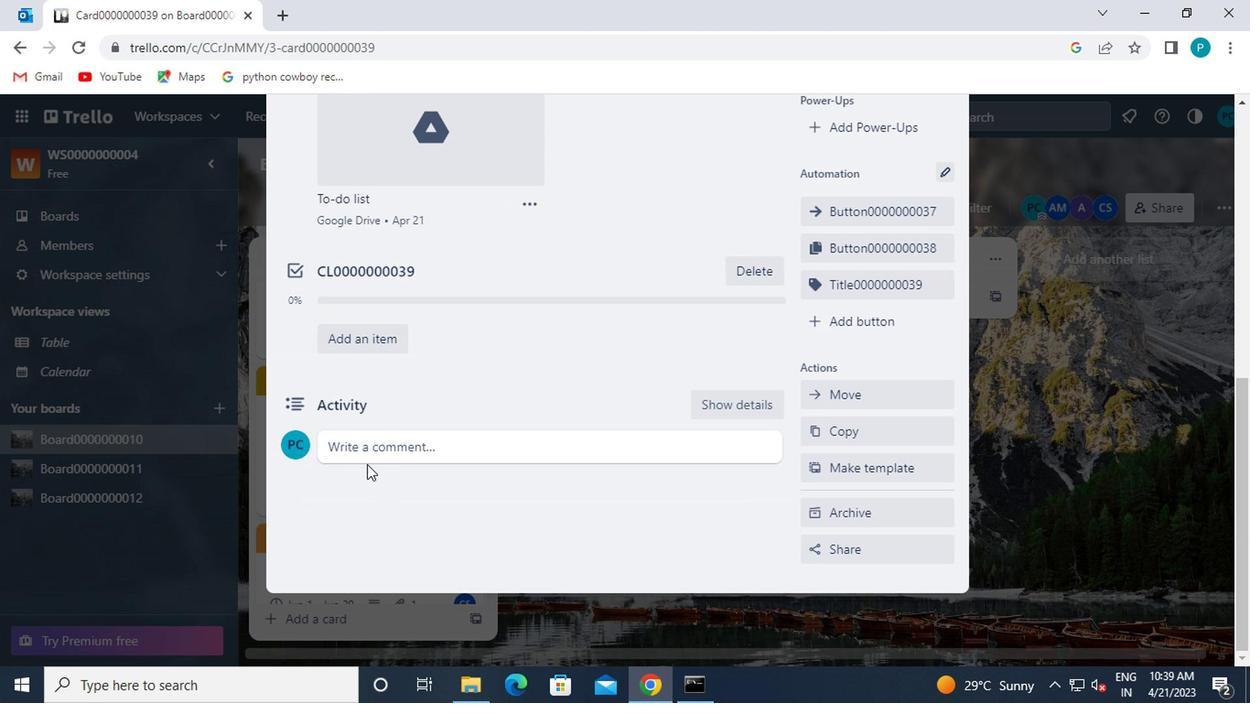 
Action: Mouse pressed left at (334, 452)
Screenshot: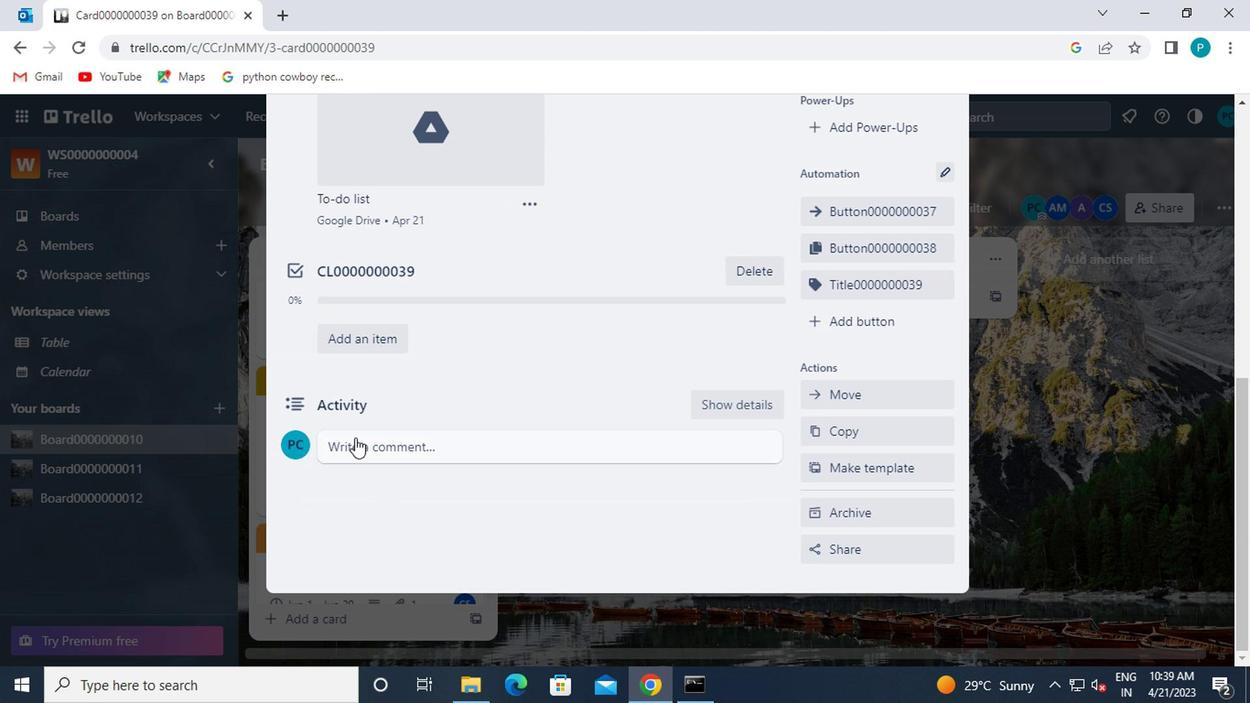 
Action: Key pressed cm0
Screenshot: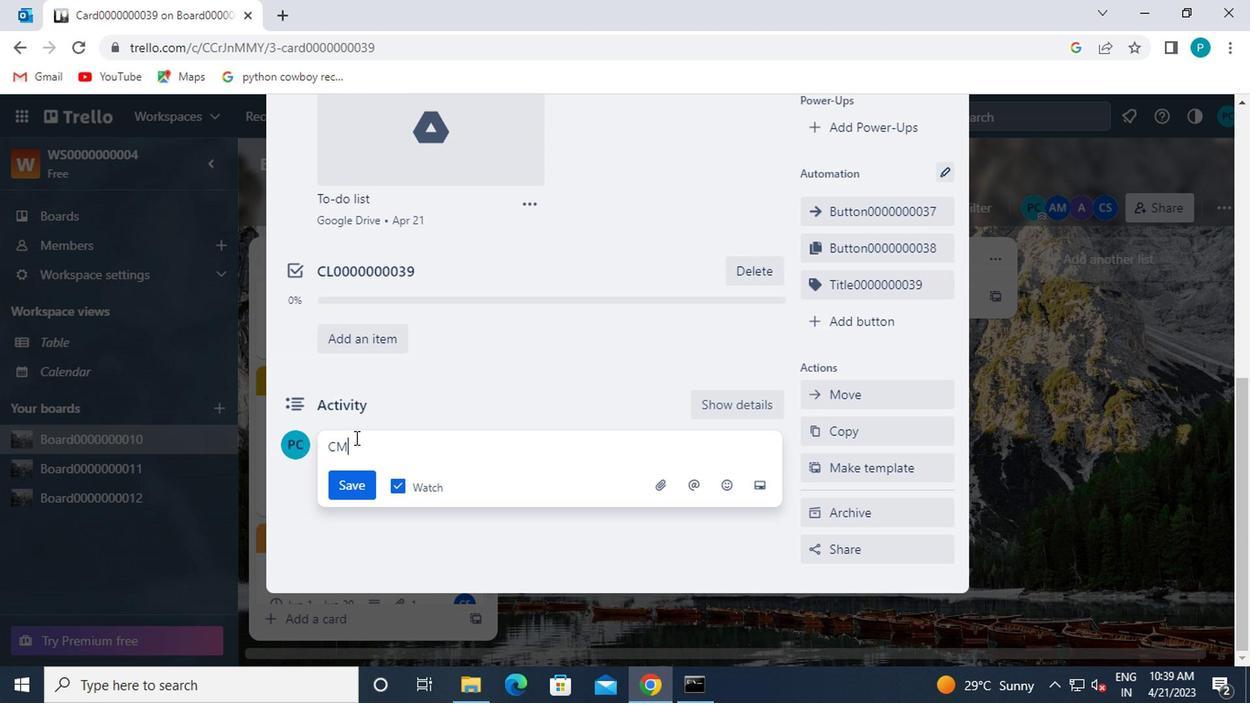 
Action: Mouse moved to (326, 450)
Screenshot: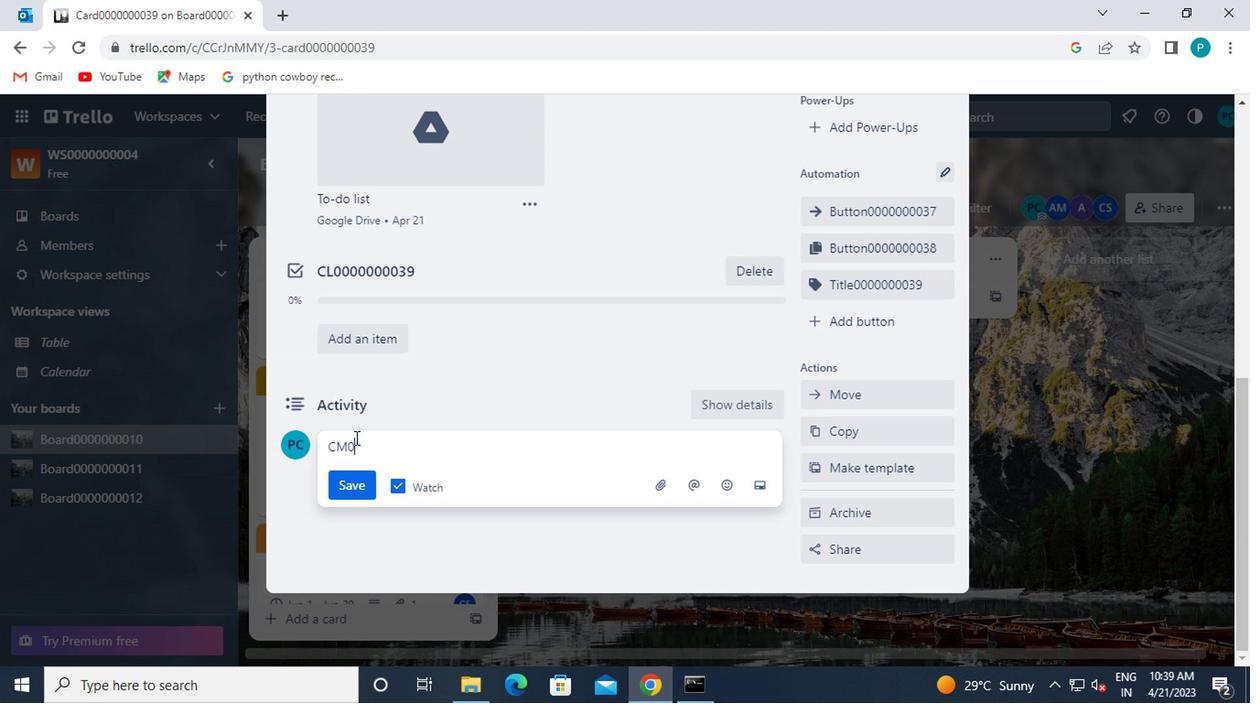 
Action: Key pressed 0
Screenshot: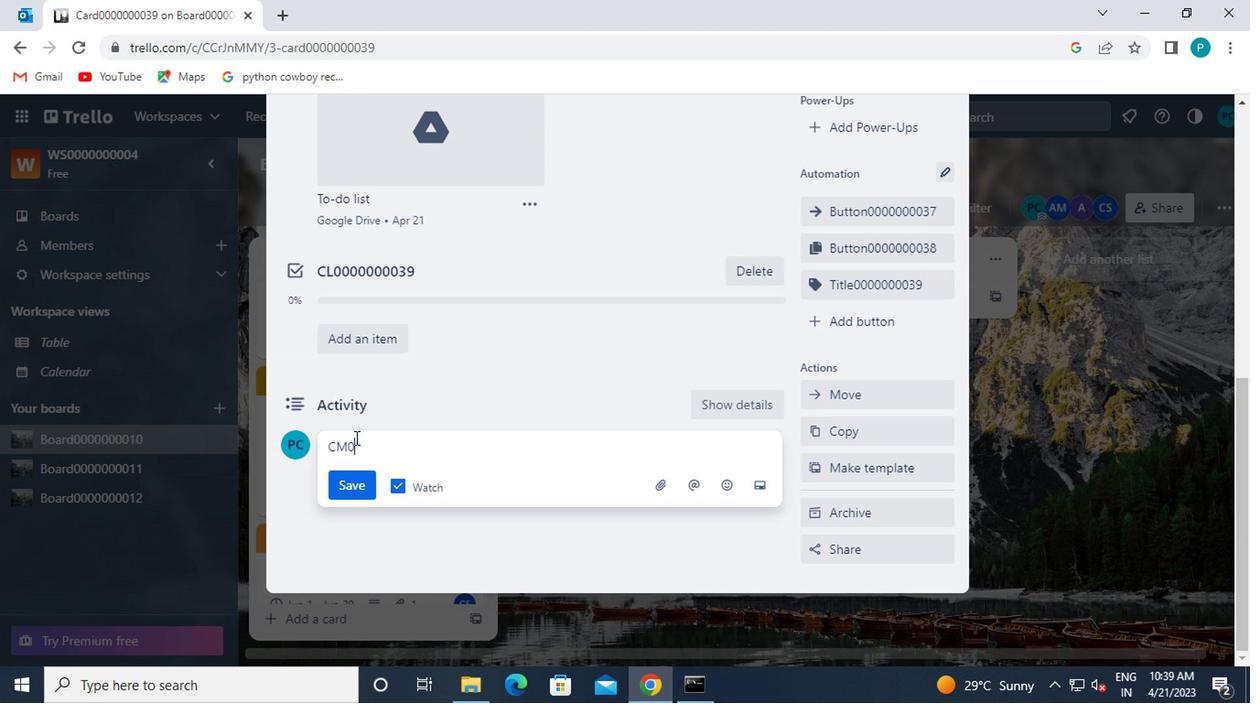 
Action: Mouse moved to (317, 448)
Screenshot: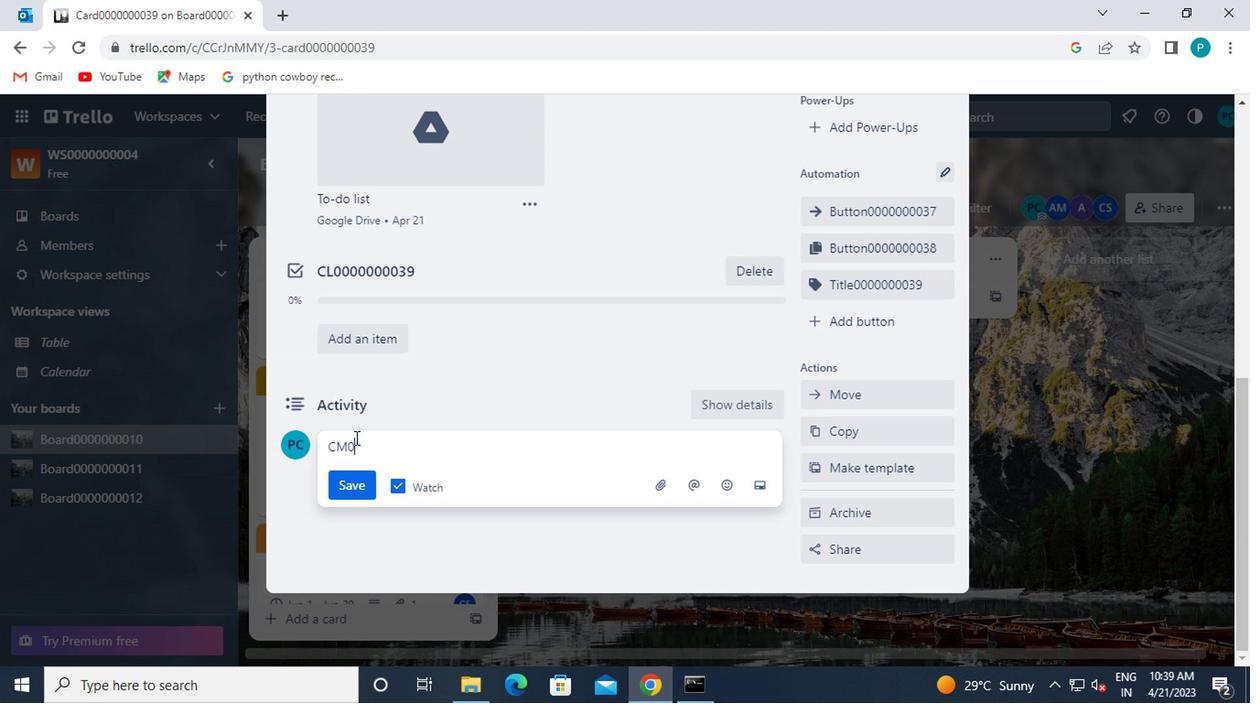 
Action: Key pressed 00000039
Screenshot: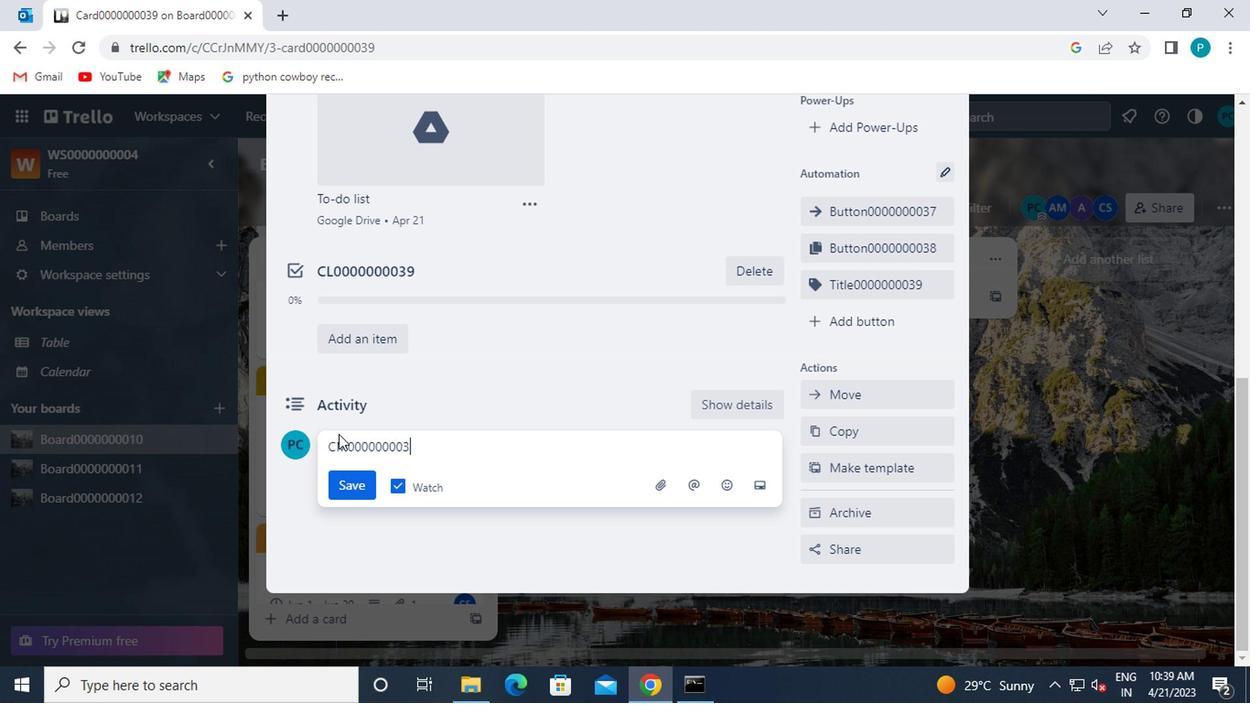
Action: Mouse moved to (320, 508)
Screenshot: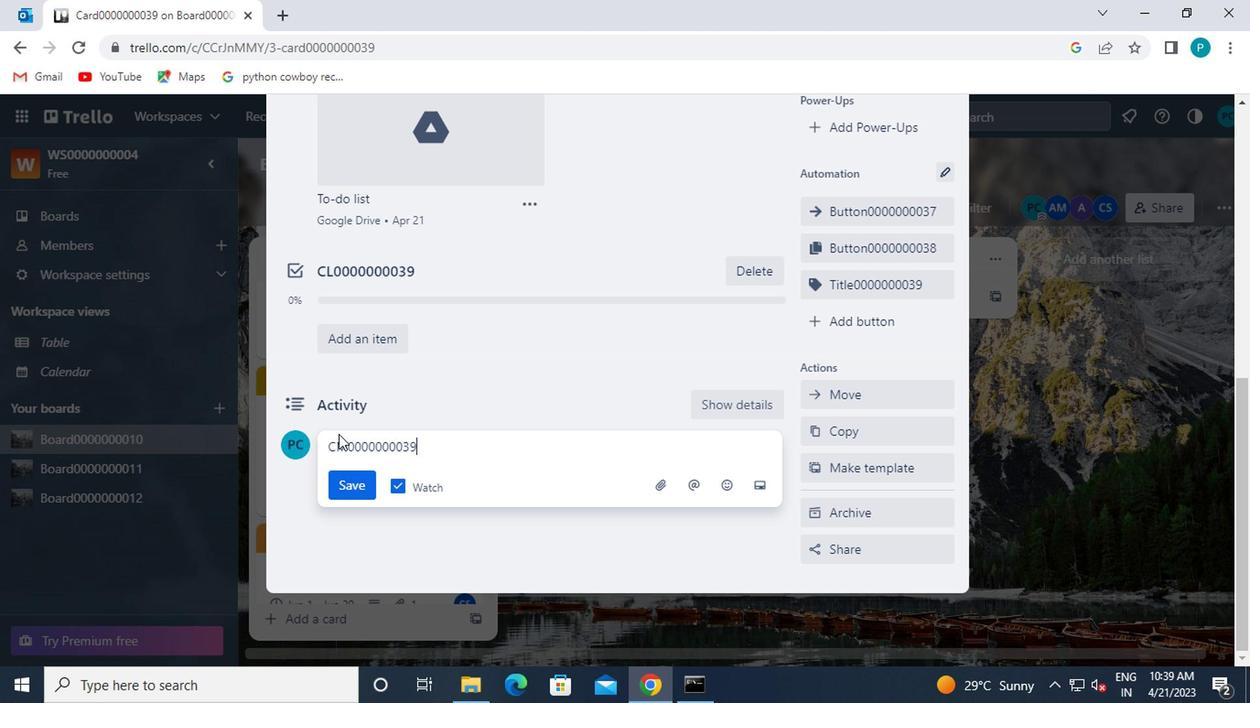 
Action: Mouse pressed left at (320, 508)
Screenshot: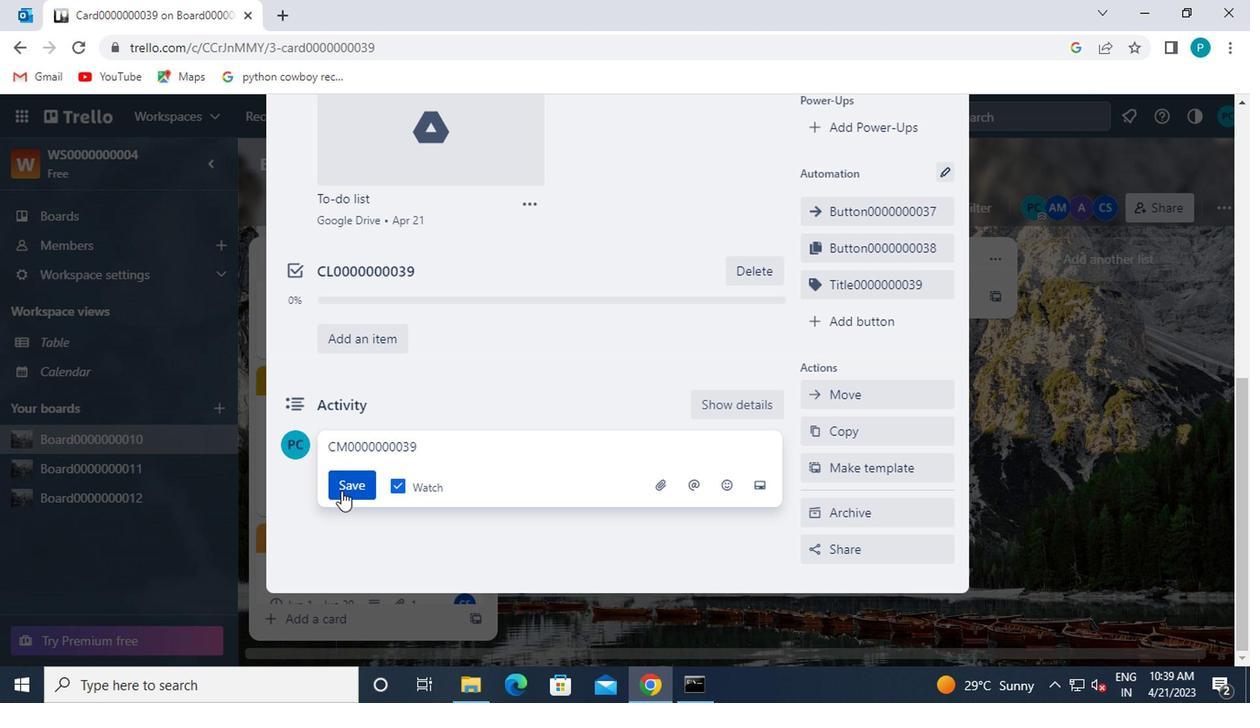 
Action: Mouse moved to (551, 509)
Screenshot: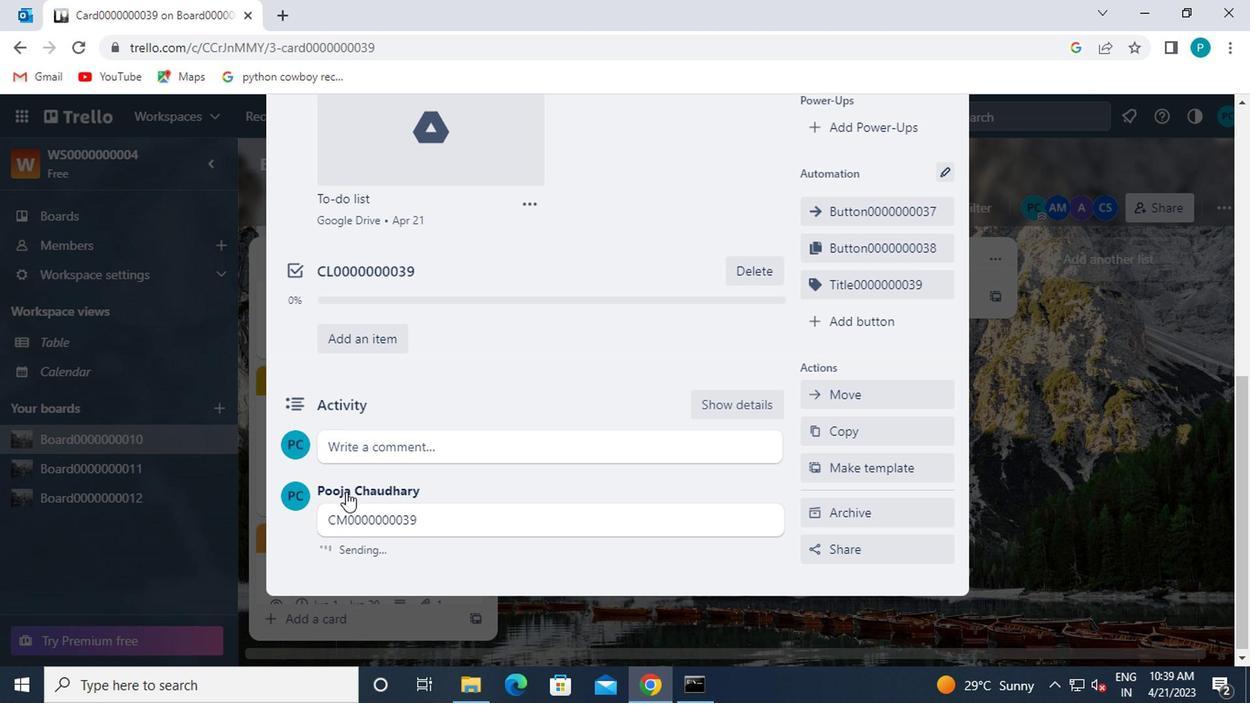 
Action: Mouse scrolled (551, 510) with delta (0, 1)
Screenshot: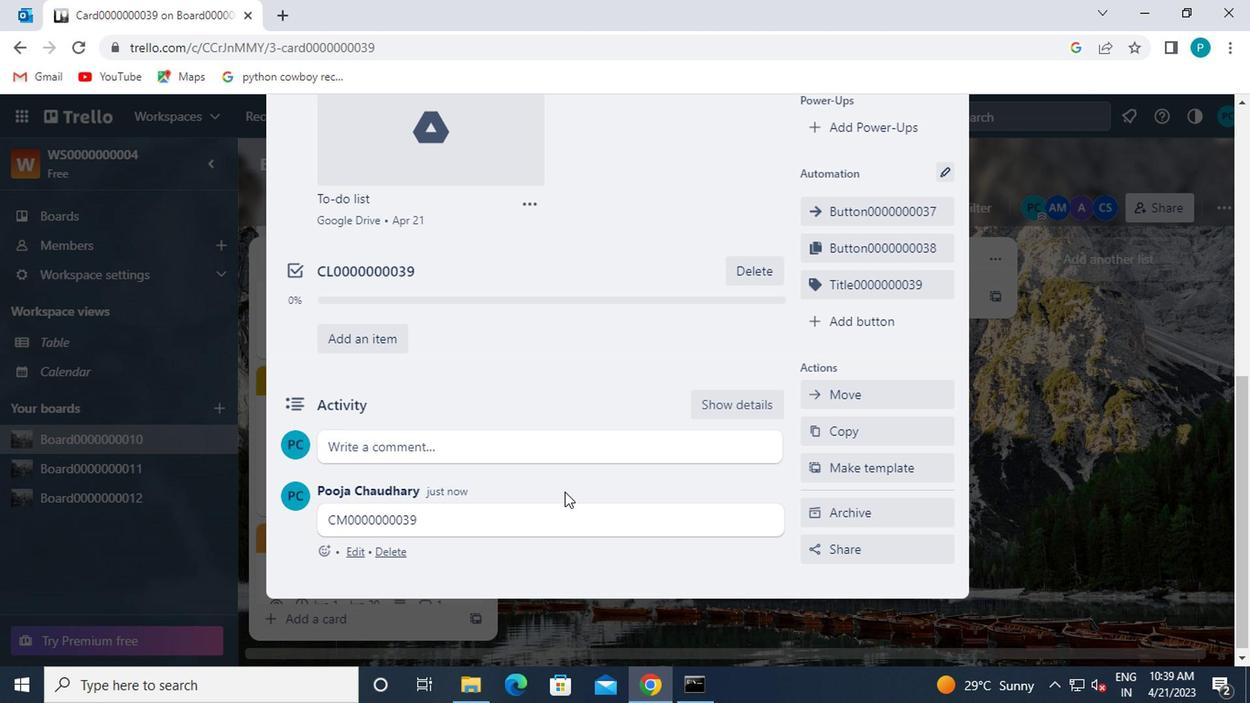 
Action: Mouse scrolled (551, 510) with delta (0, 1)
Screenshot: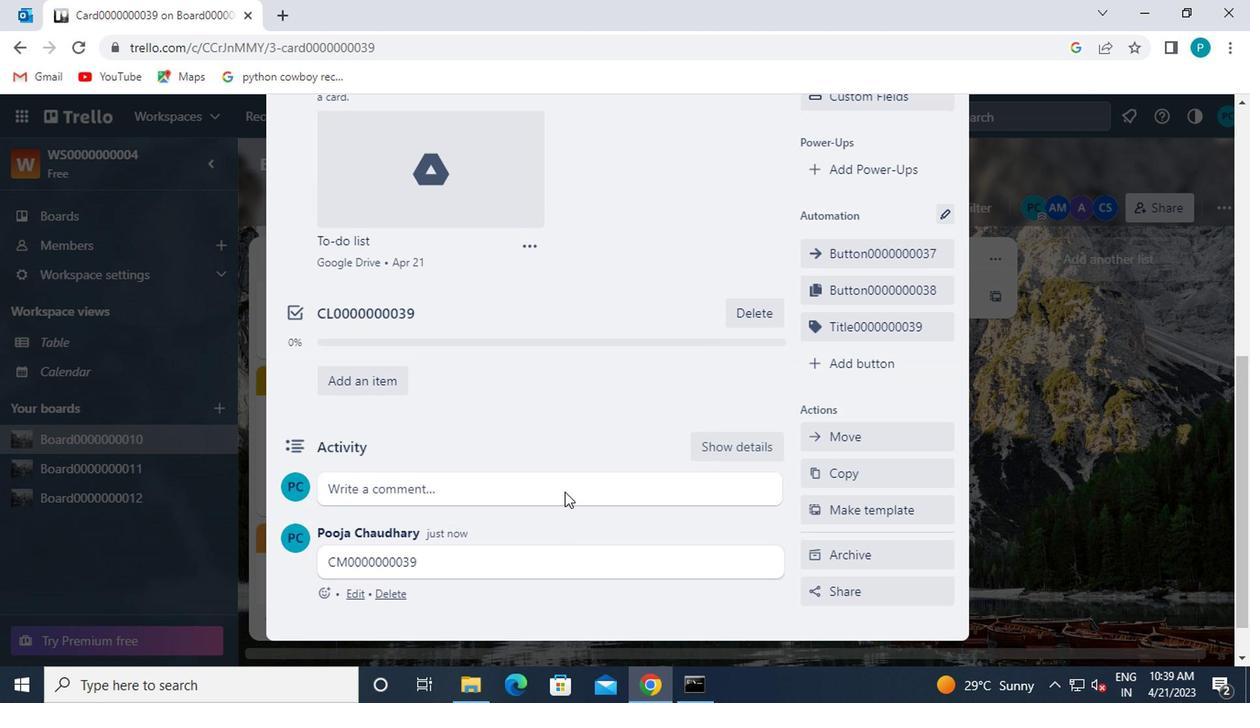 
Action: Mouse moved to (558, 515)
Screenshot: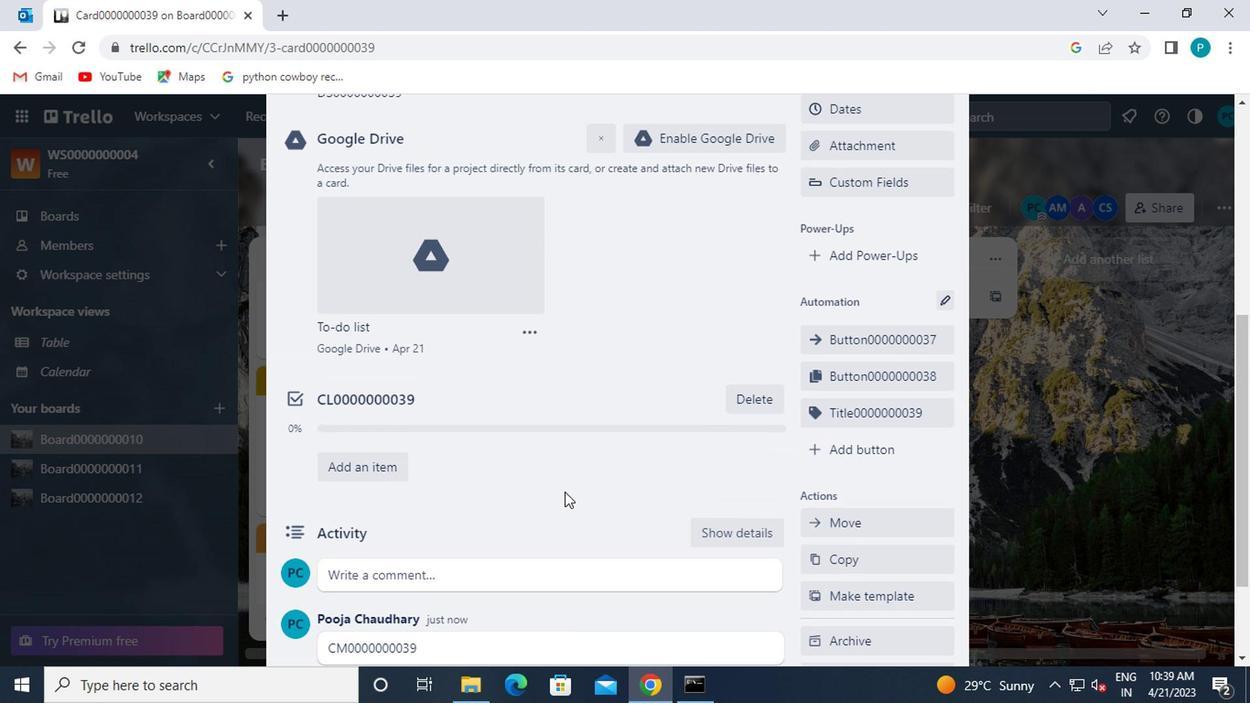 
